 Task: Search one way flight ticket for 1 adult, 1 child, 1 infant in seat in premium economy from Hagerstown: Hagerstown Regional Airport (richard A. Henson Field) to Jackson: Jackson Hole Airport on 5-2-2023. Choice of flights is Emirates. Number of bags: 1 checked bag. Price is upto 50000. Outbound departure time preference is 14:45.
Action: Mouse moved to (312, 281)
Screenshot: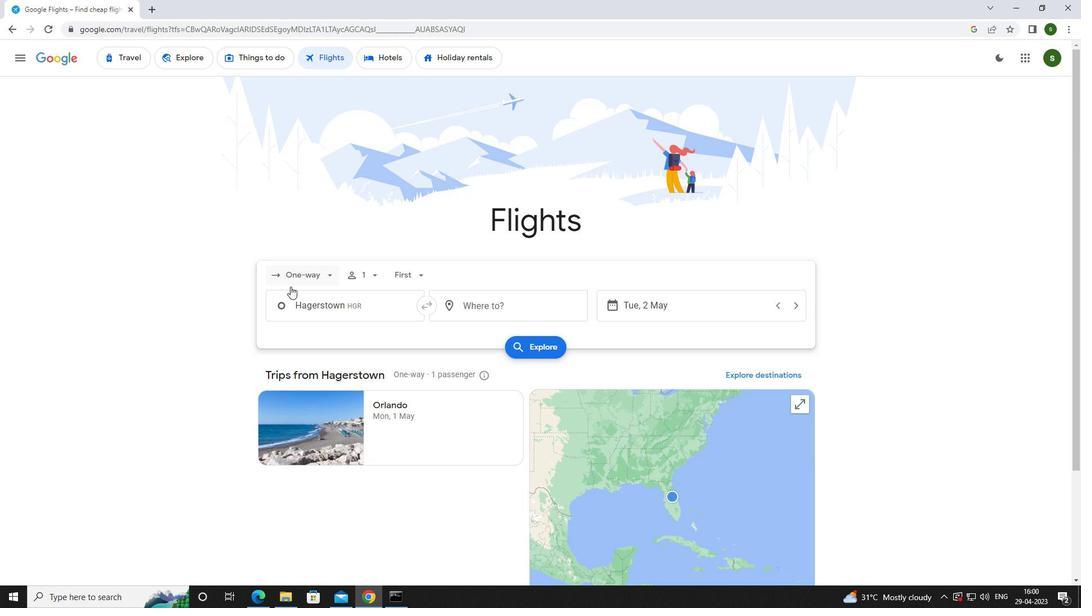 
Action: Mouse pressed left at (312, 281)
Screenshot: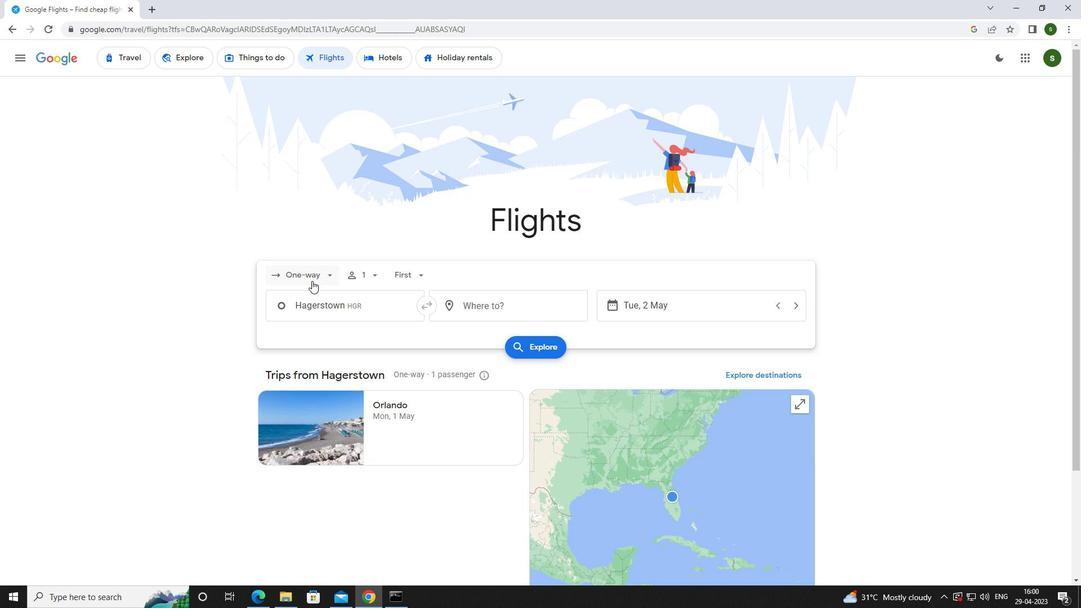 
Action: Mouse moved to (312, 324)
Screenshot: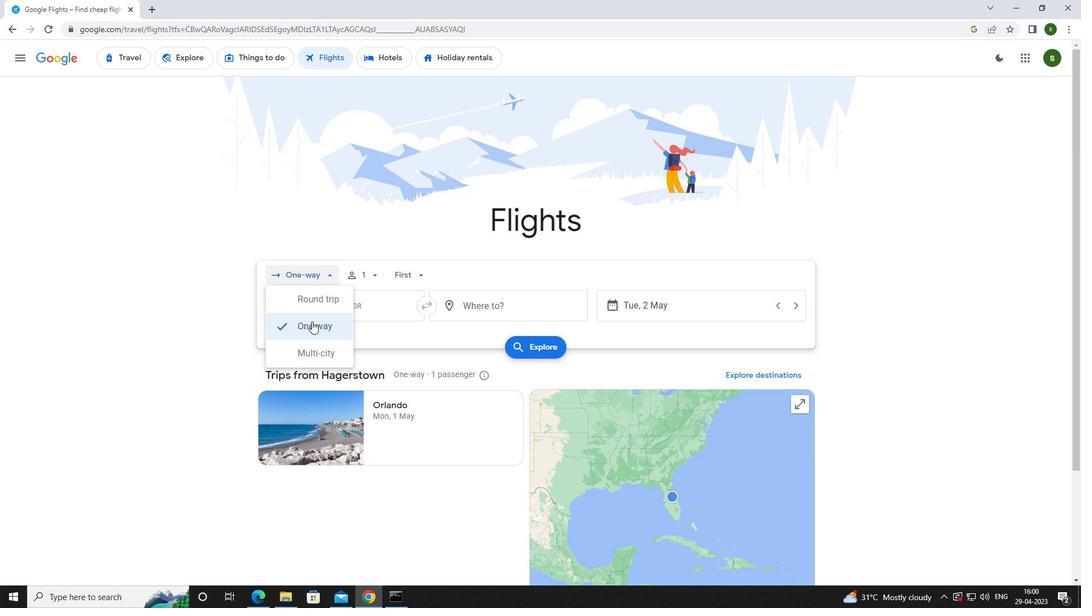 
Action: Mouse pressed left at (312, 324)
Screenshot: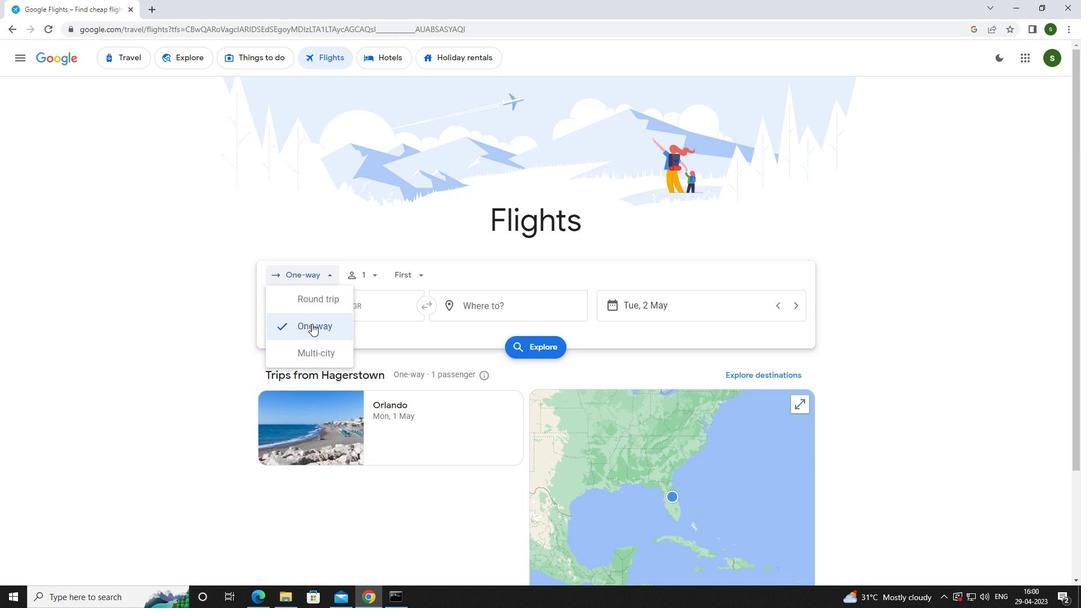 
Action: Mouse moved to (374, 271)
Screenshot: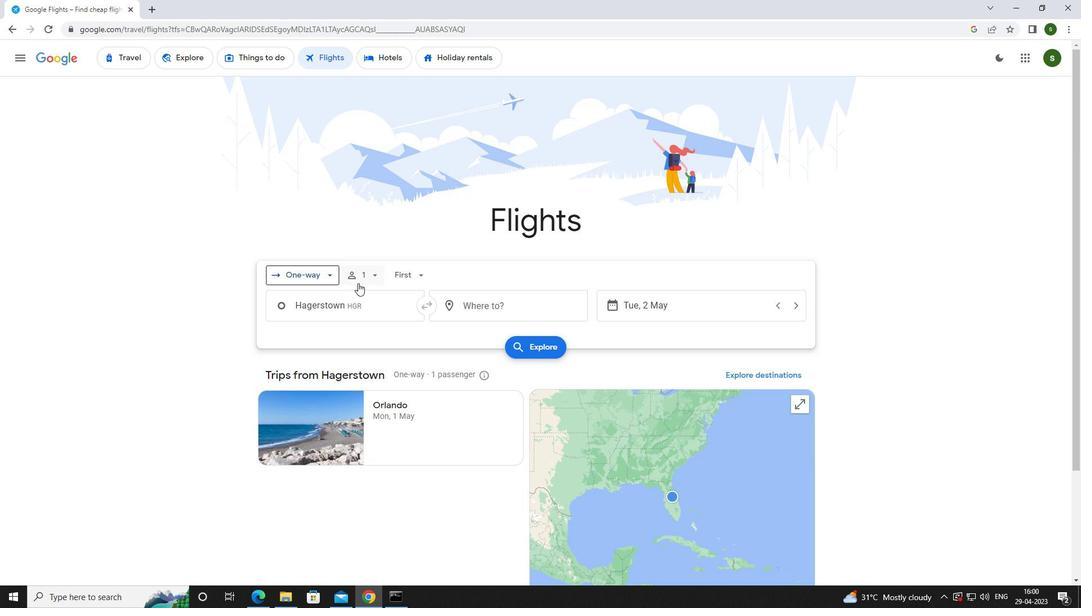 
Action: Mouse pressed left at (374, 271)
Screenshot: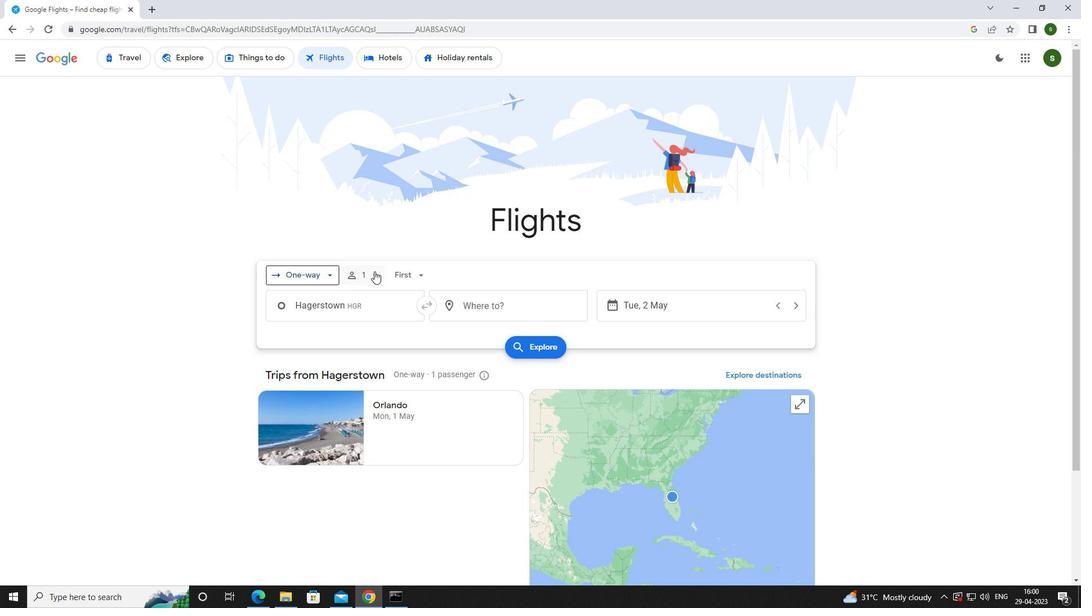 
Action: Mouse moved to (465, 331)
Screenshot: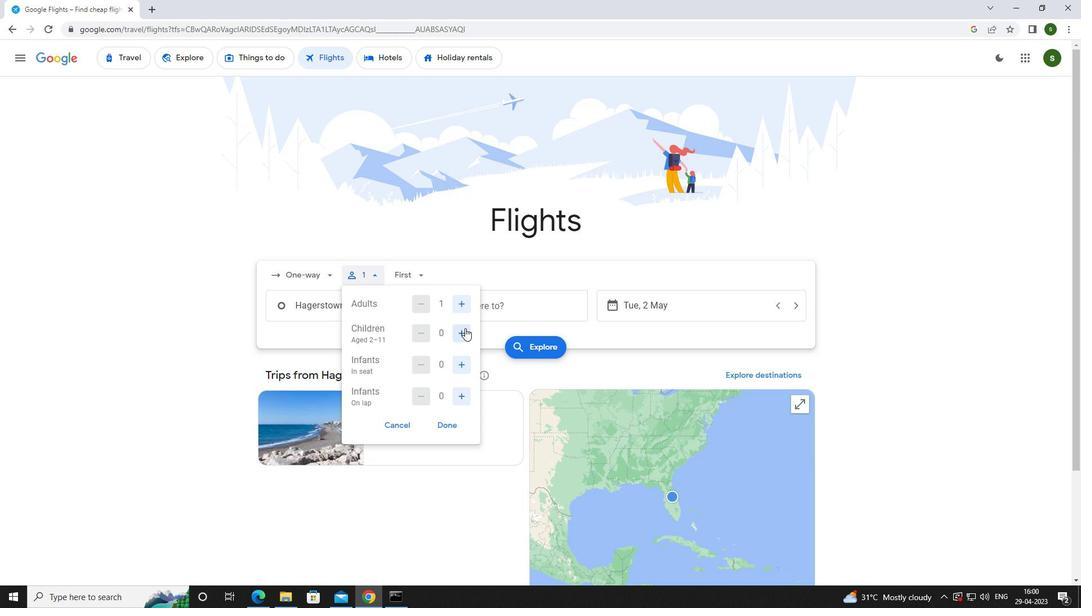 
Action: Mouse pressed left at (465, 331)
Screenshot: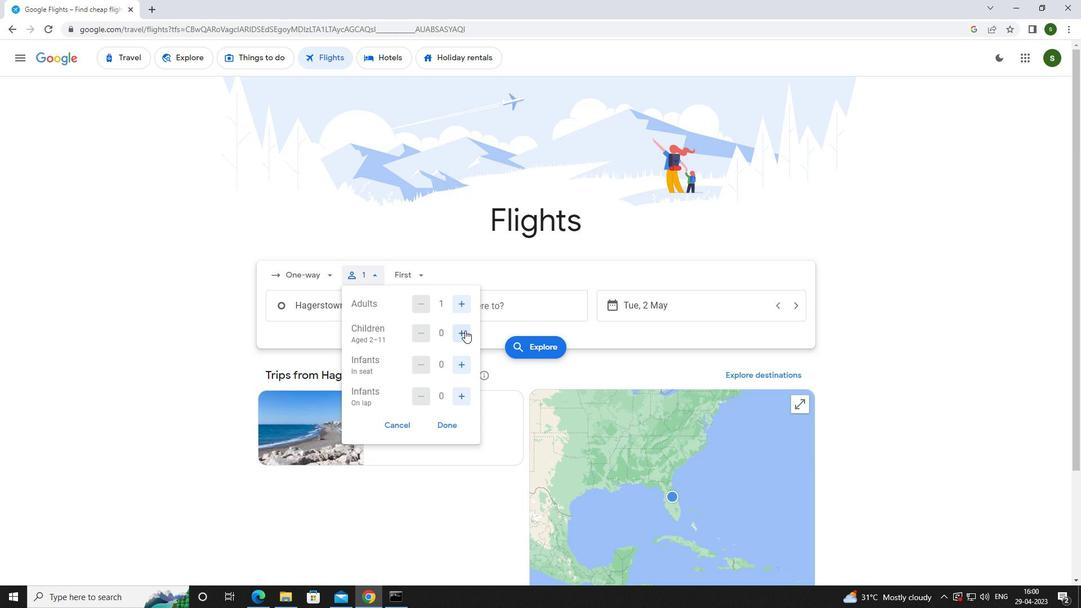 
Action: Mouse moved to (459, 360)
Screenshot: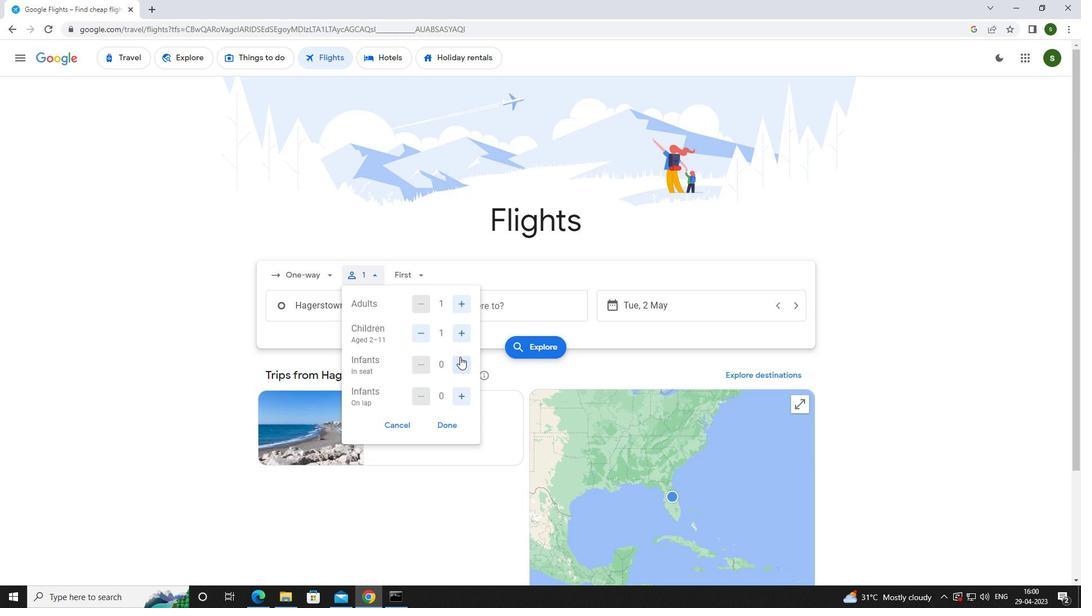
Action: Mouse pressed left at (459, 360)
Screenshot: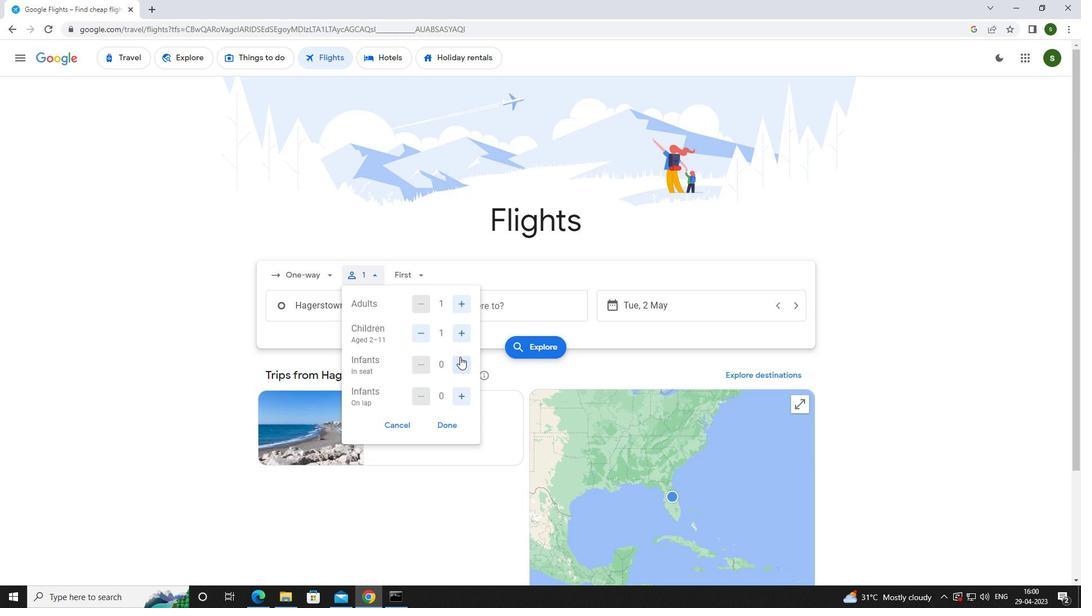 
Action: Mouse moved to (423, 272)
Screenshot: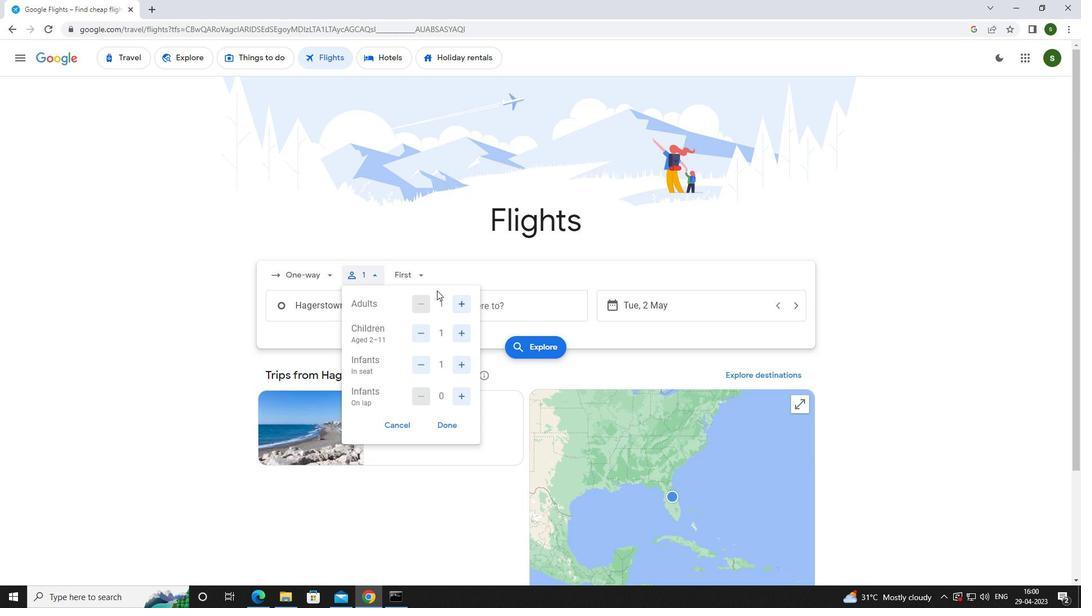 
Action: Mouse pressed left at (423, 272)
Screenshot: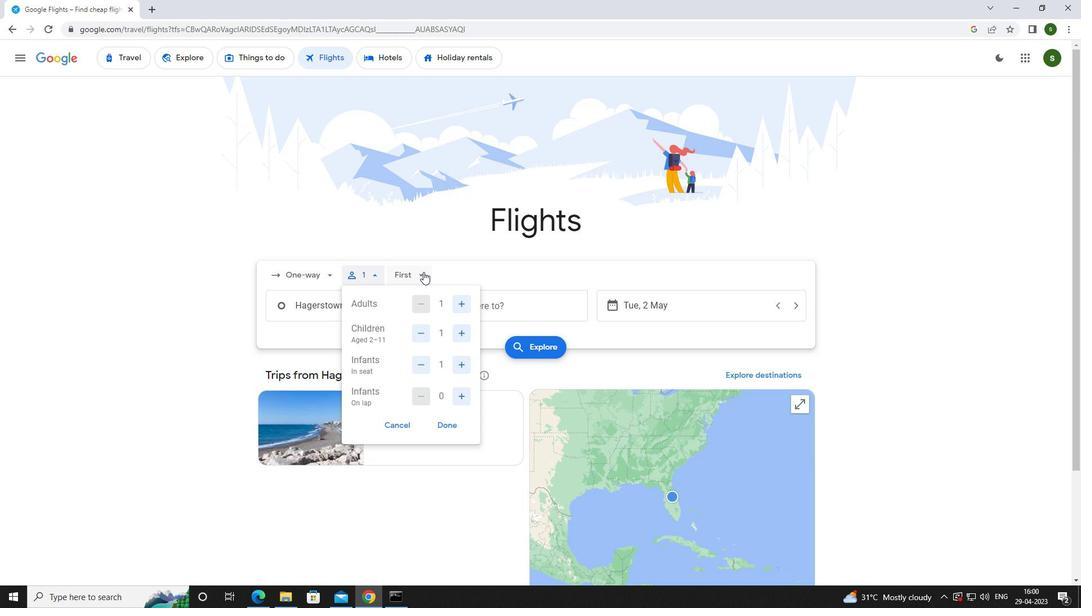 
Action: Mouse moved to (429, 323)
Screenshot: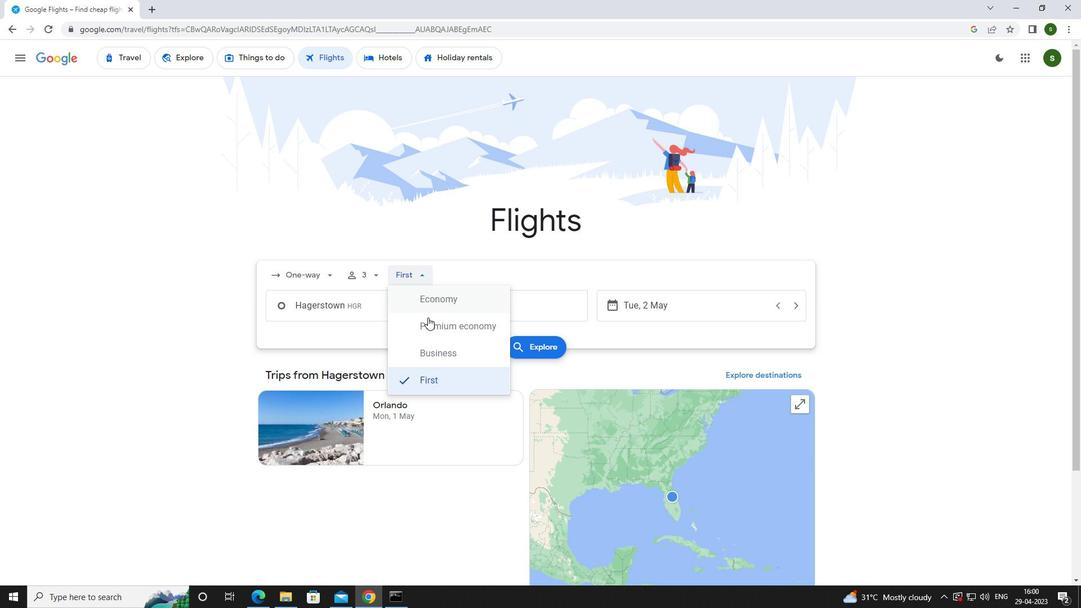 
Action: Mouse pressed left at (429, 323)
Screenshot: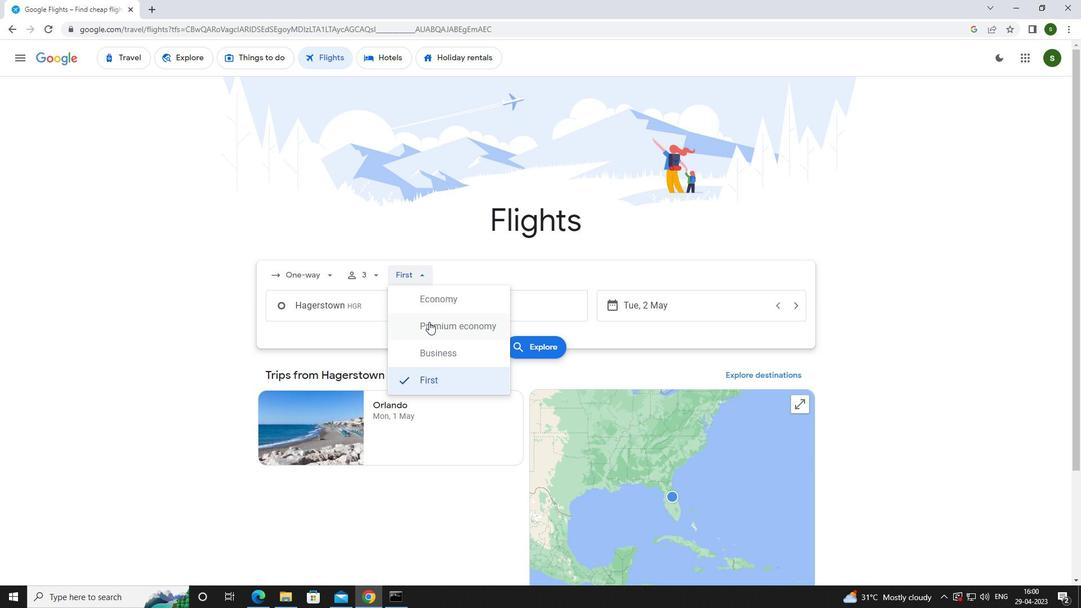 
Action: Mouse moved to (394, 310)
Screenshot: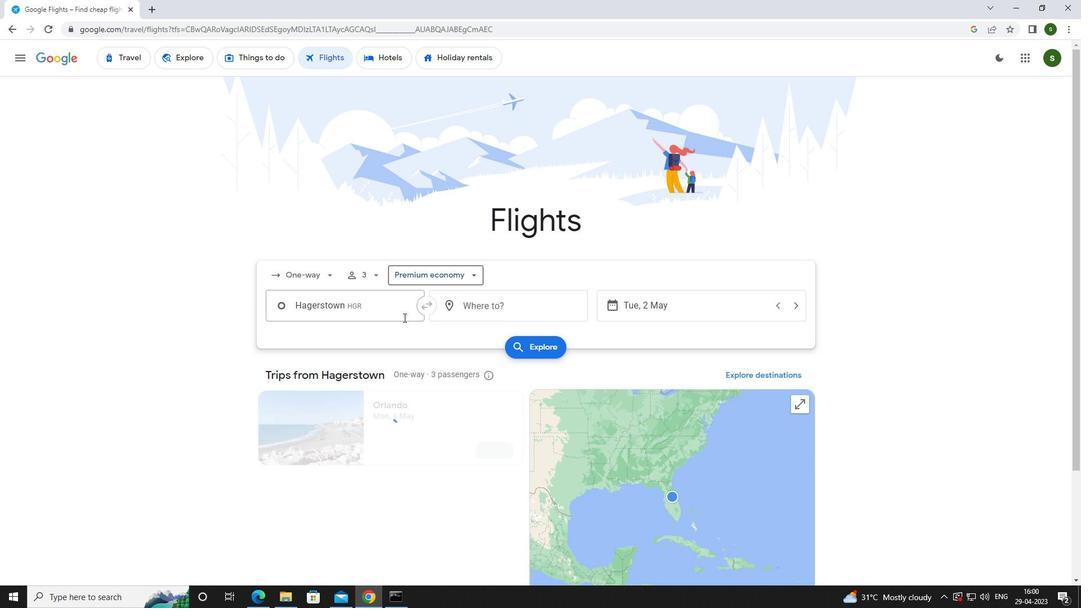 
Action: Mouse pressed left at (394, 310)
Screenshot: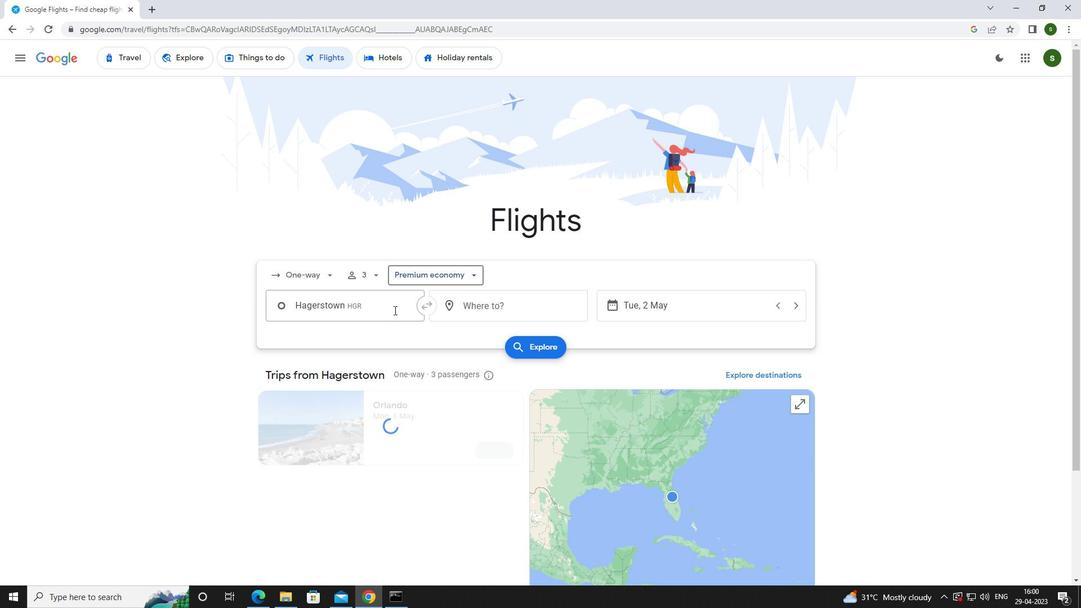 
Action: Mouse moved to (393, 309)
Screenshot: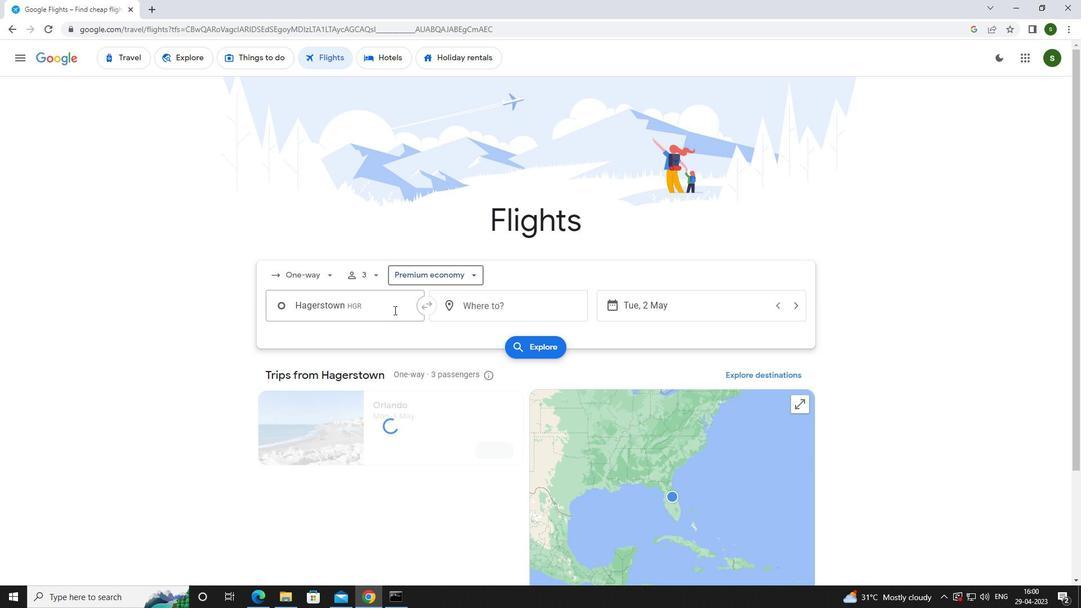
Action: Key pressed h<Key.caps_lock>agersto
Screenshot: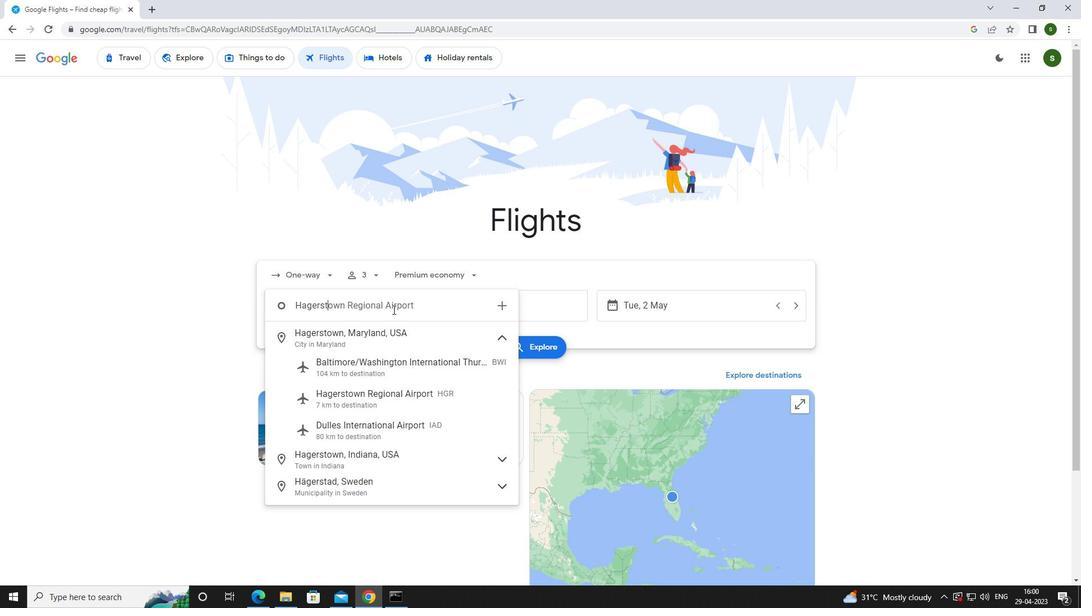 
Action: Mouse moved to (406, 392)
Screenshot: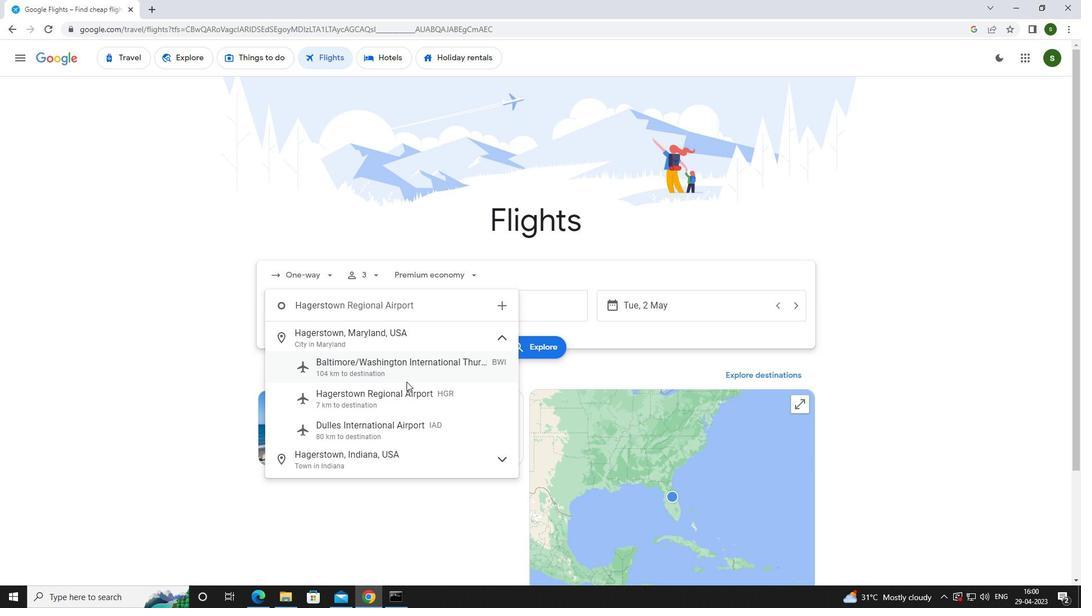 
Action: Mouse pressed left at (406, 392)
Screenshot: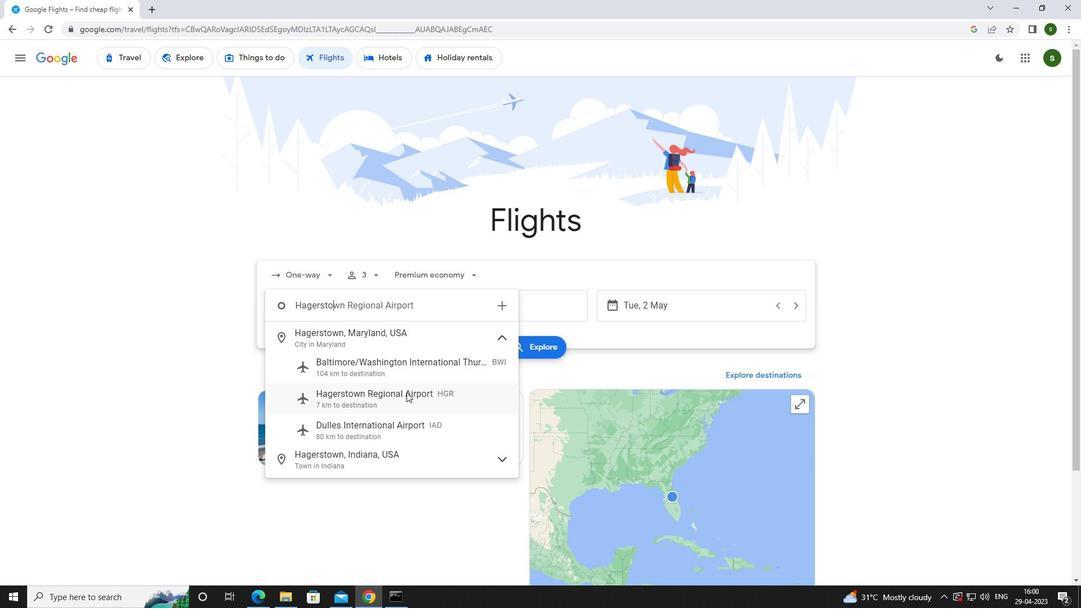 
Action: Mouse moved to (484, 302)
Screenshot: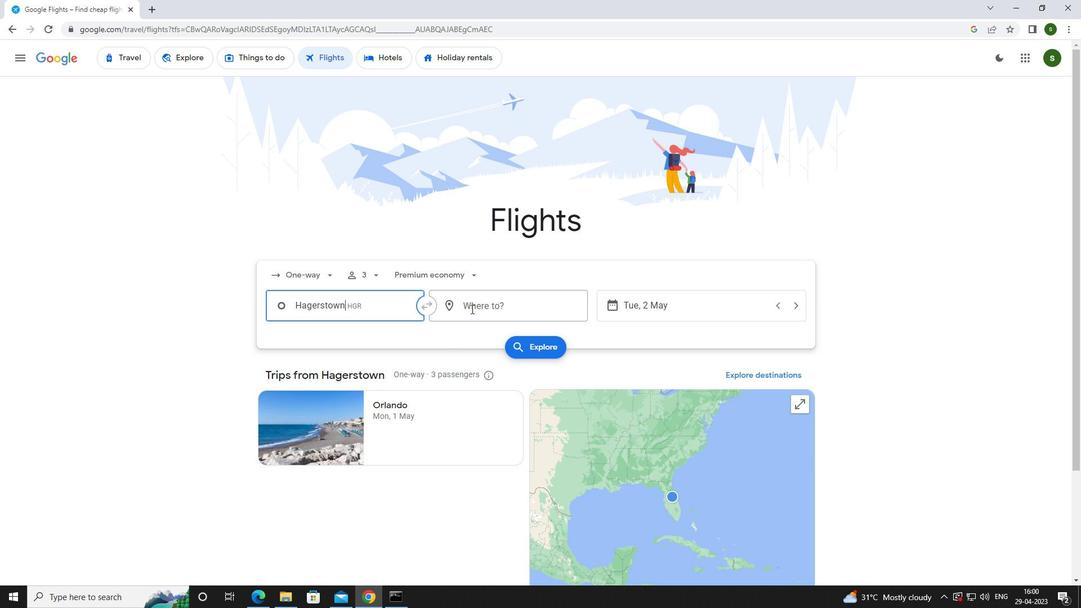 
Action: Mouse pressed left at (484, 302)
Screenshot: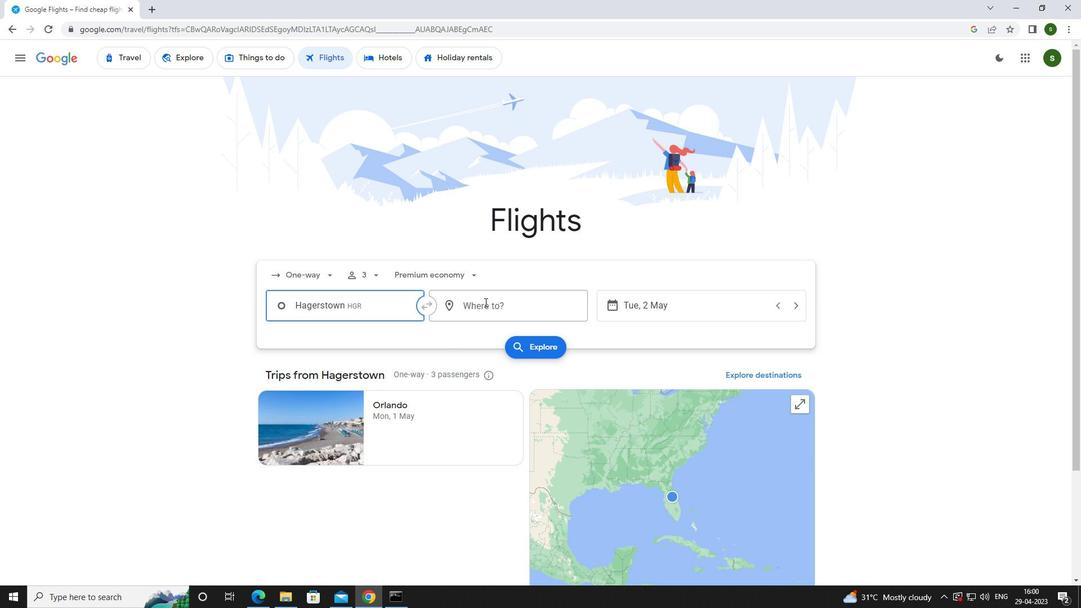 
Action: Mouse moved to (453, 314)
Screenshot: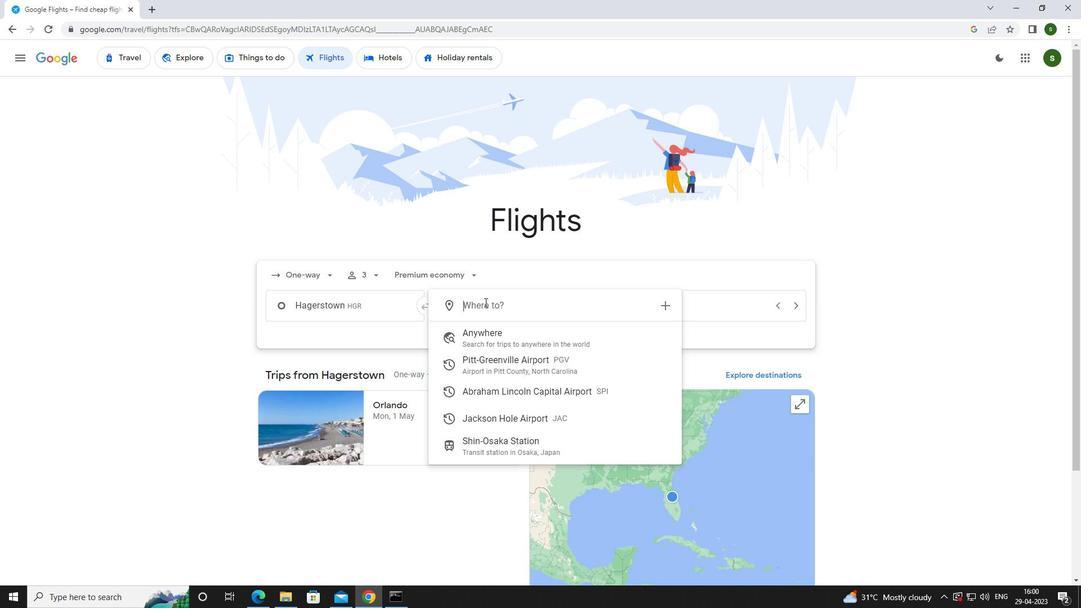 
Action: Key pressed j<Key.caps_lock><Key.caps_lock>ackson<Key.space><Key.caps_lock>h
Screenshot: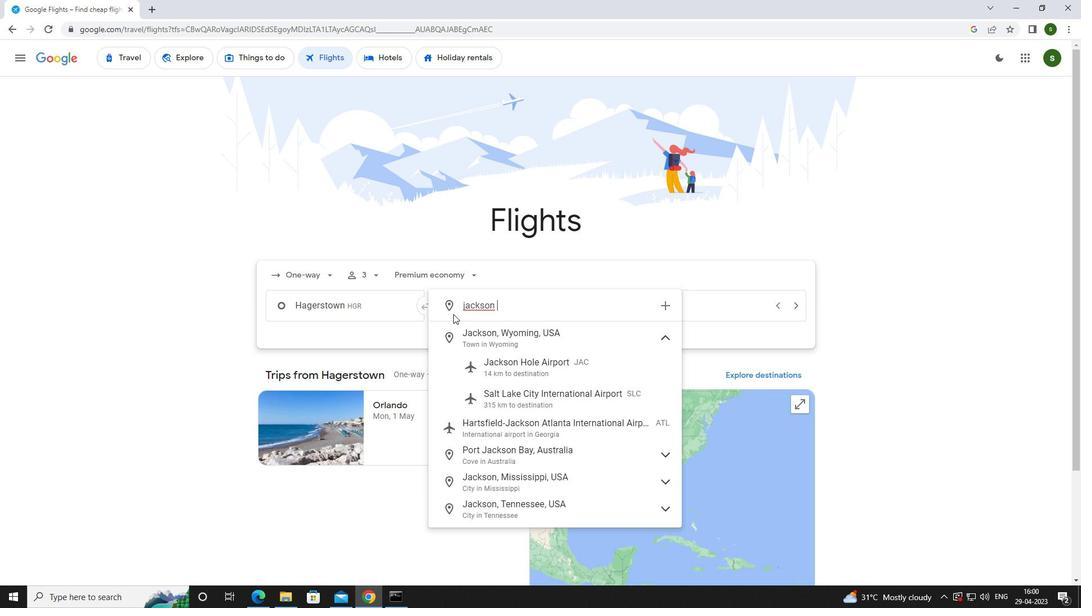 
Action: Mouse moved to (492, 366)
Screenshot: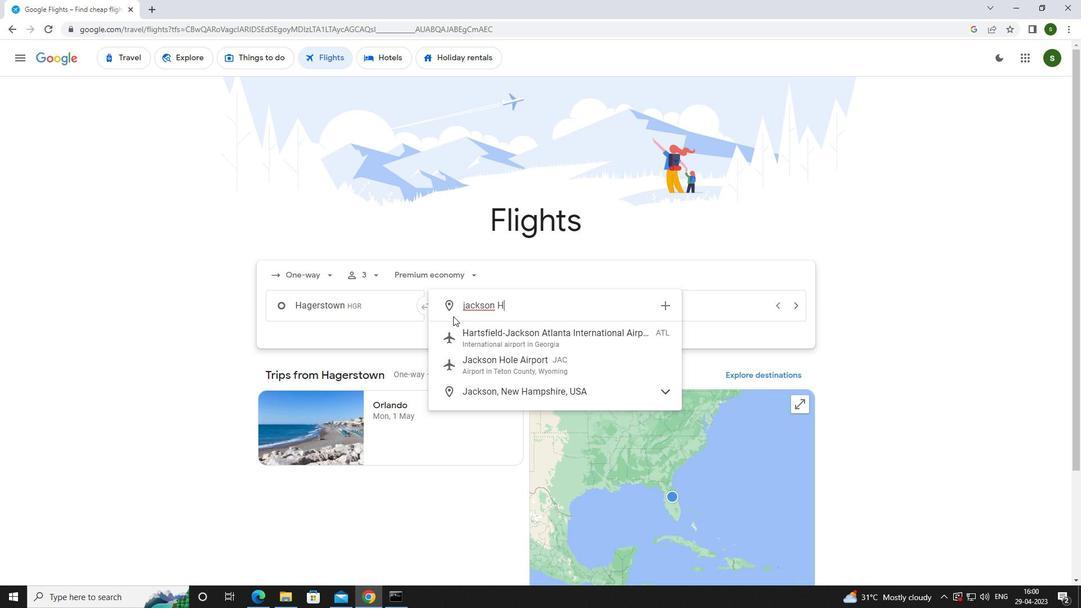 
Action: Mouse pressed left at (492, 366)
Screenshot: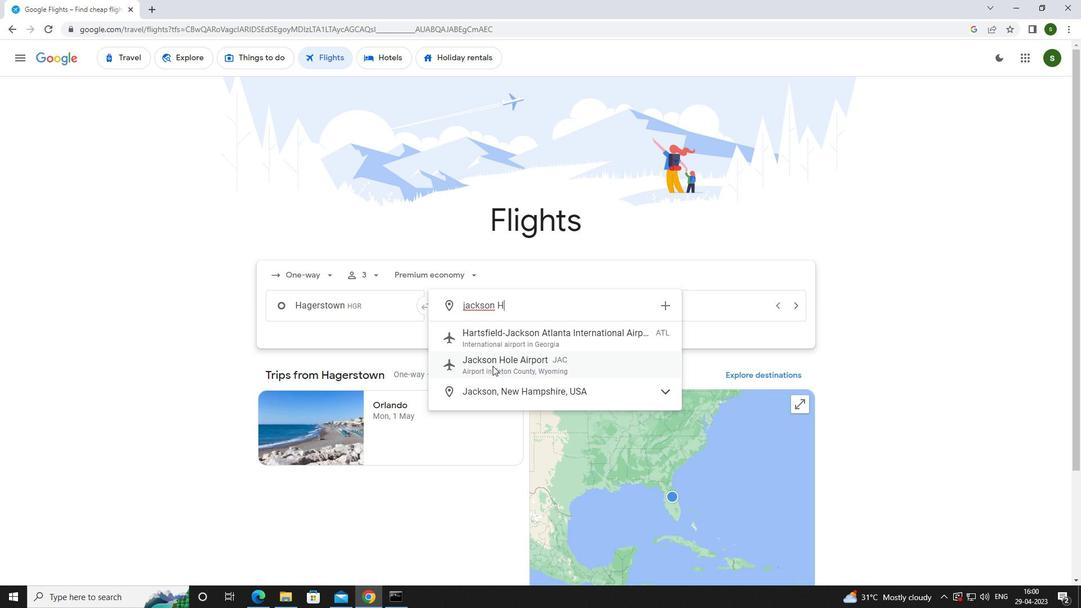 
Action: Mouse moved to (680, 306)
Screenshot: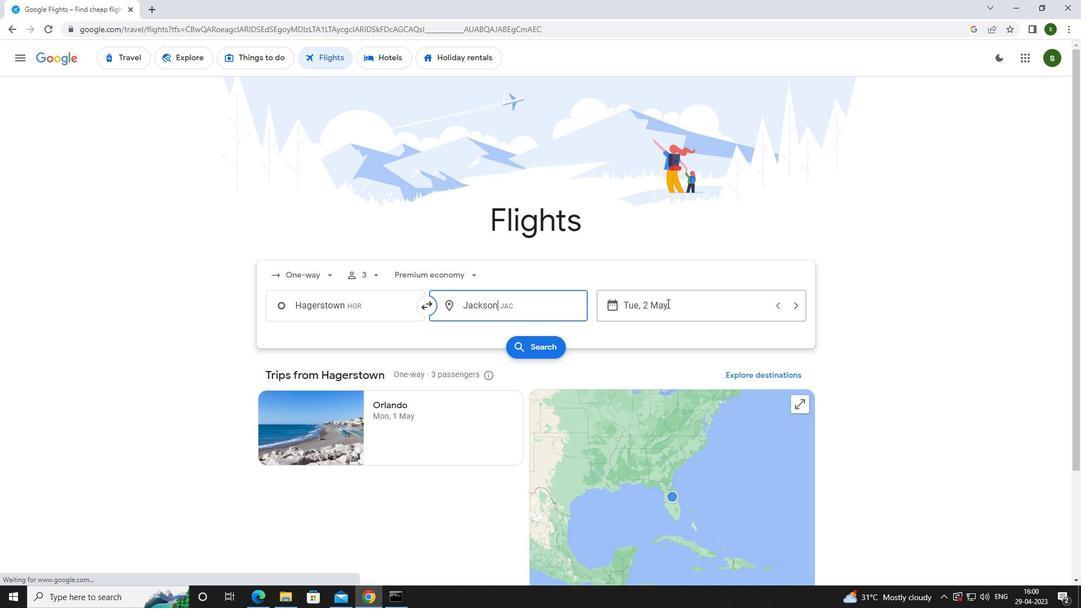 
Action: Mouse pressed left at (680, 306)
Screenshot: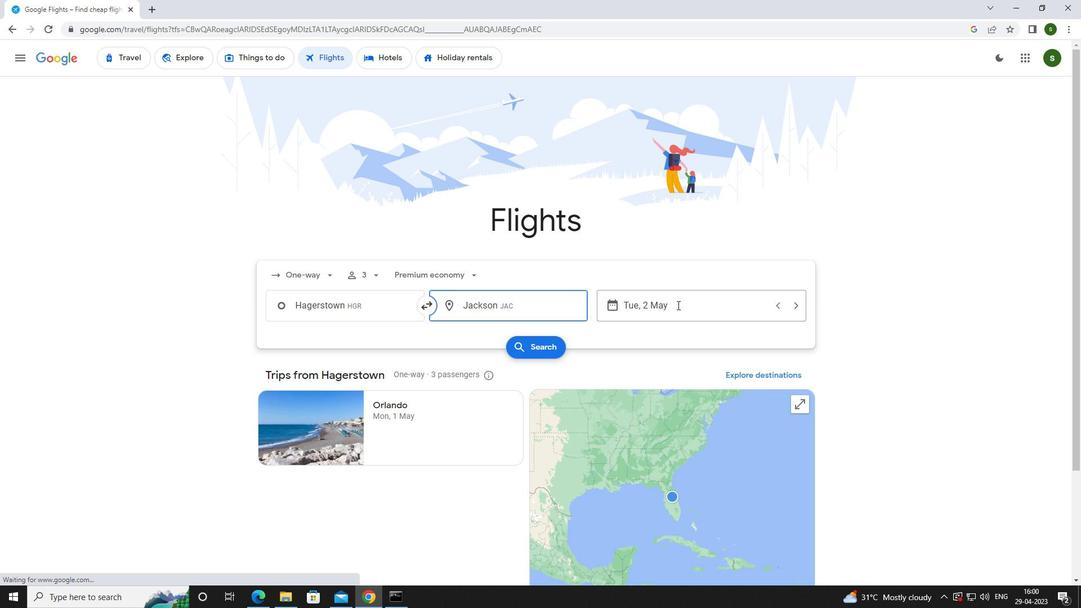
Action: Mouse moved to (679, 376)
Screenshot: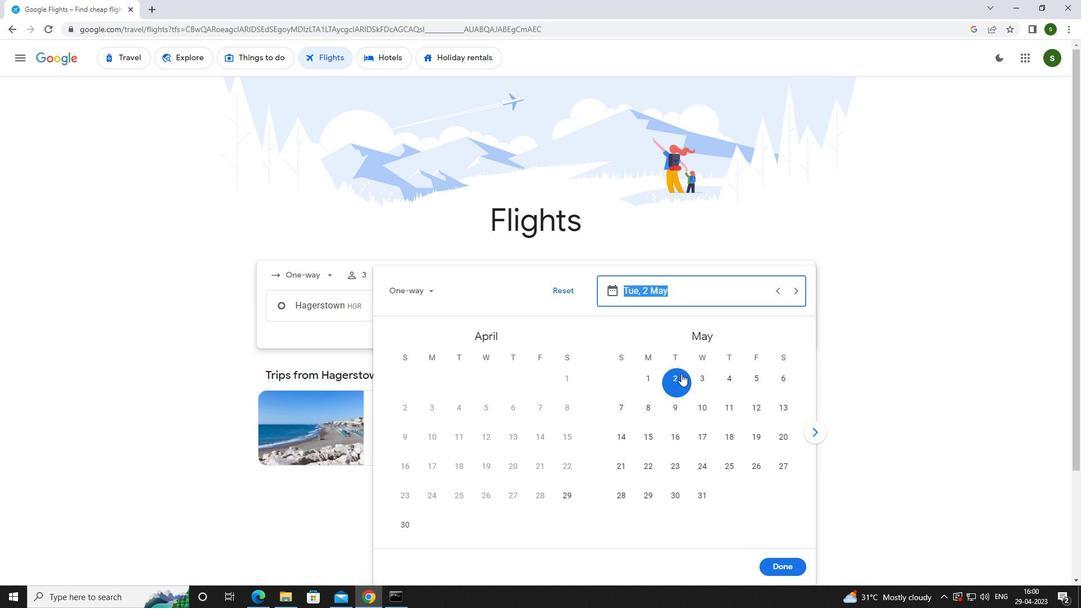 
Action: Mouse pressed left at (679, 376)
Screenshot: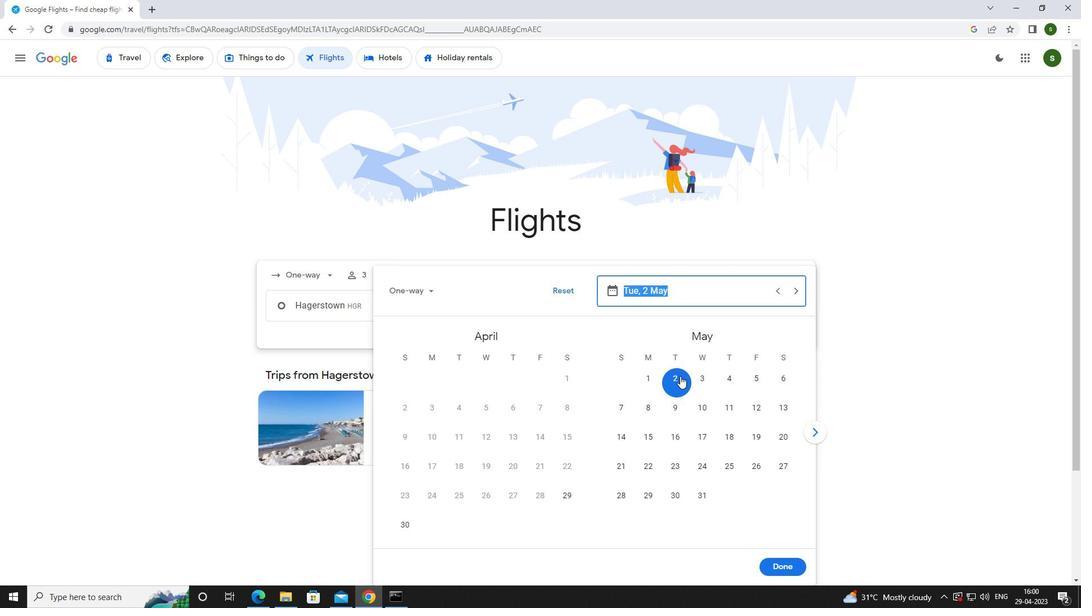 
Action: Mouse moved to (779, 562)
Screenshot: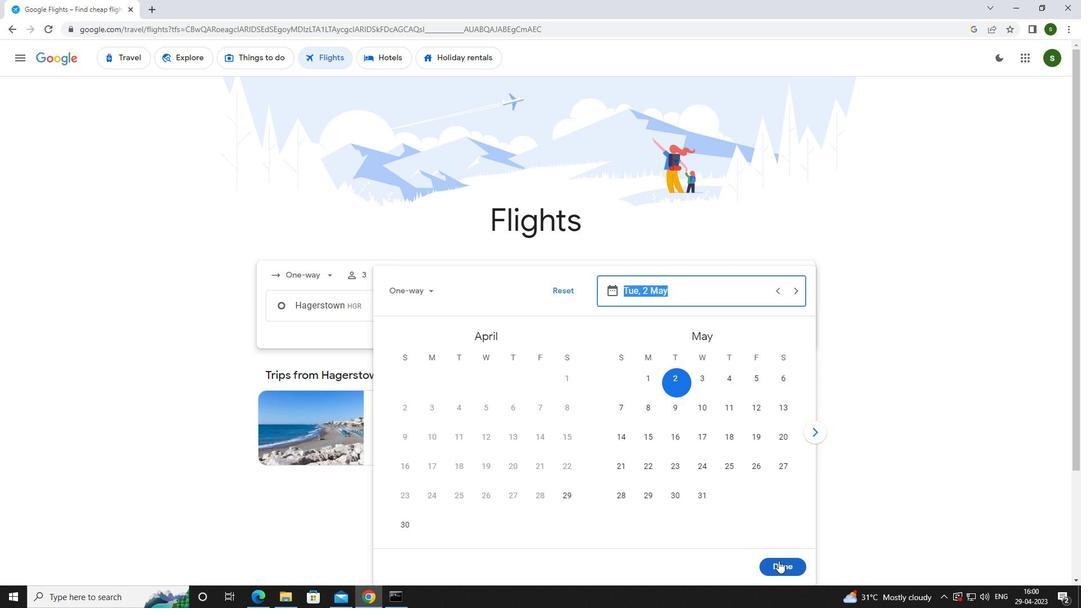
Action: Mouse pressed left at (779, 562)
Screenshot: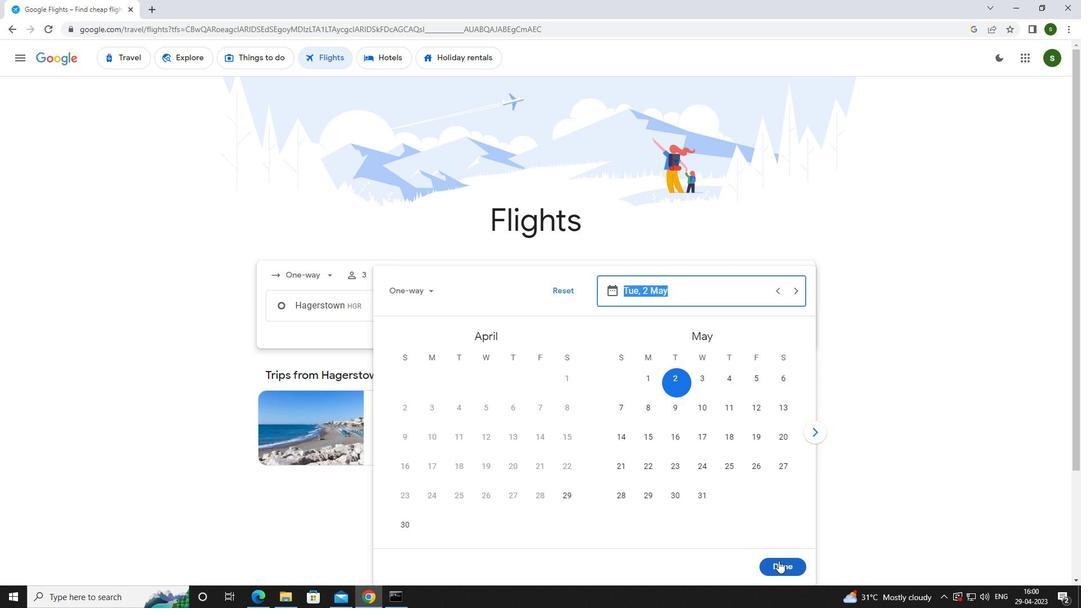 
Action: Mouse moved to (523, 349)
Screenshot: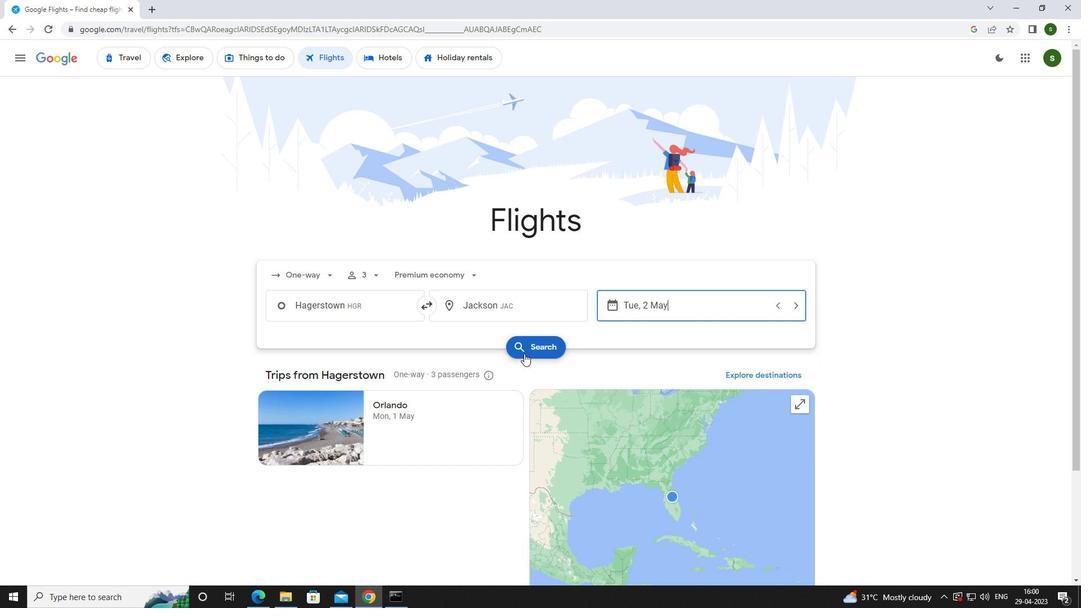 
Action: Mouse pressed left at (523, 349)
Screenshot: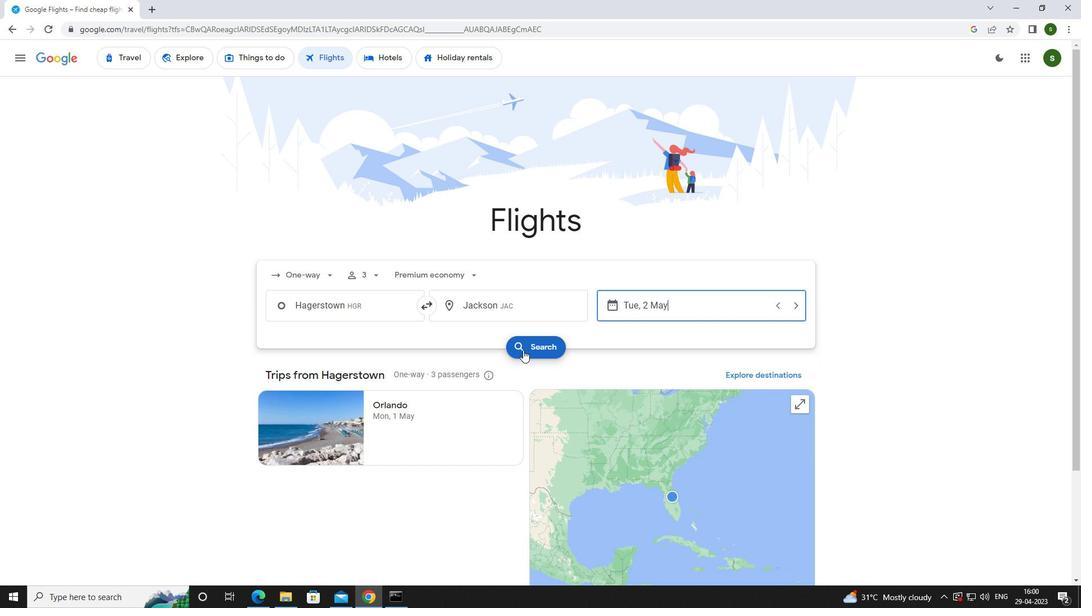 
Action: Mouse moved to (269, 155)
Screenshot: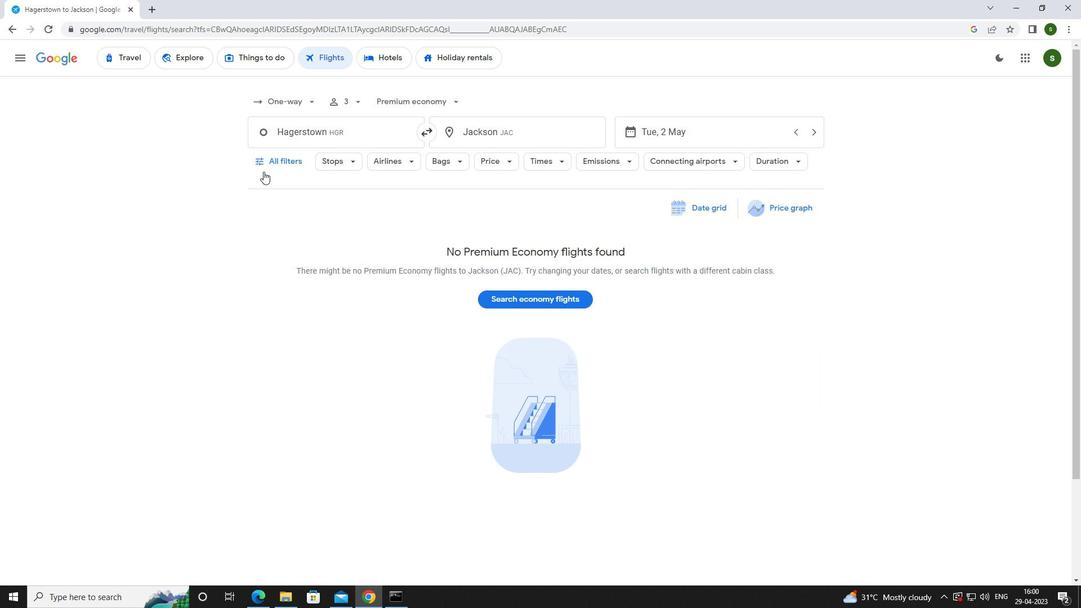 
Action: Mouse pressed left at (269, 155)
Screenshot: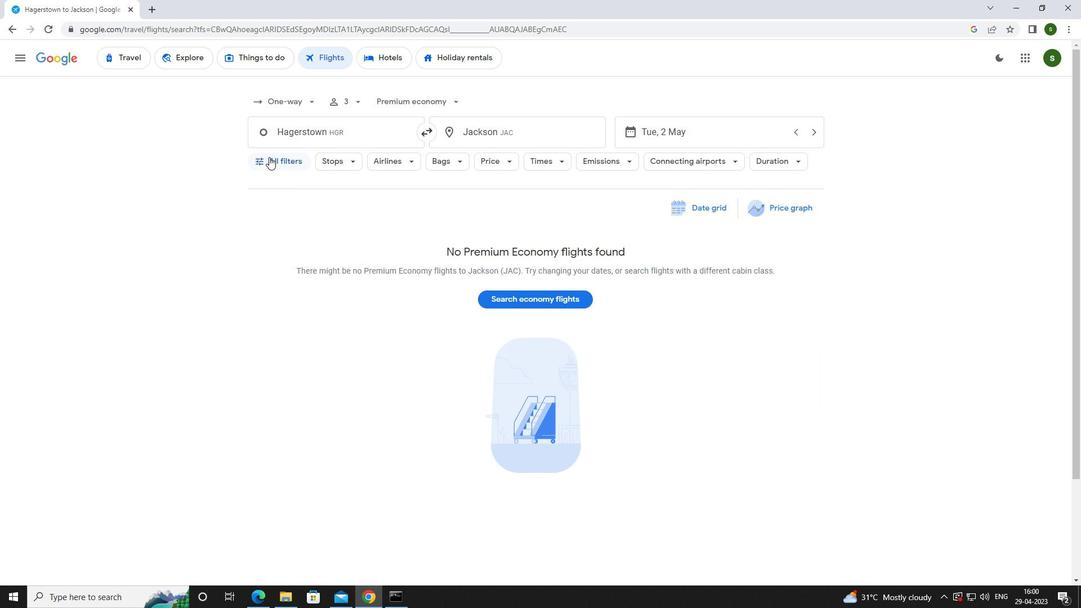 
Action: Mouse moved to (420, 404)
Screenshot: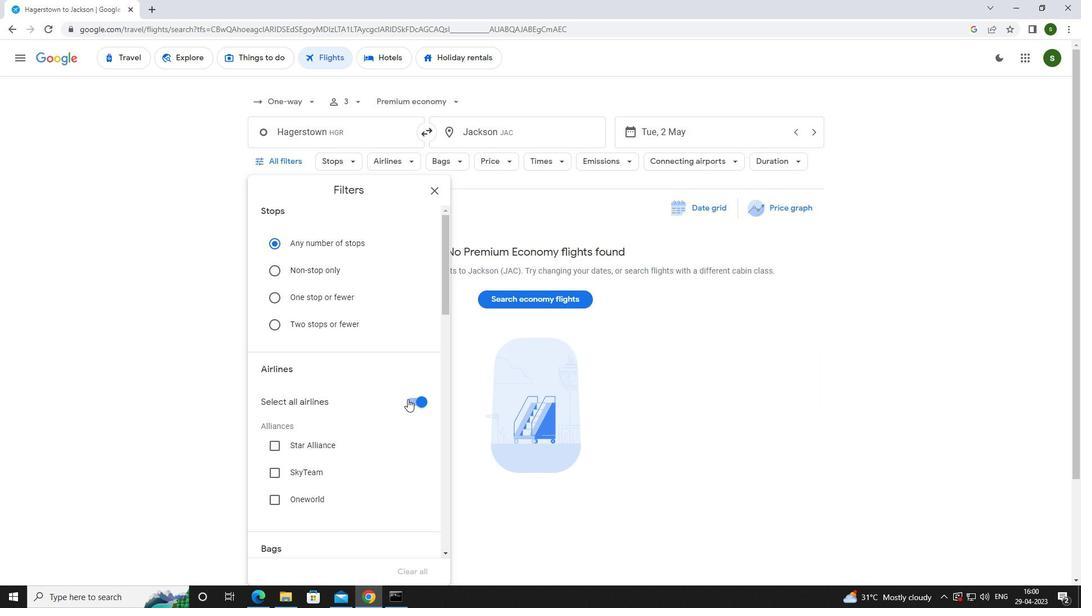 
Action: Mouse pressed left at (420, 404)
Screenshot: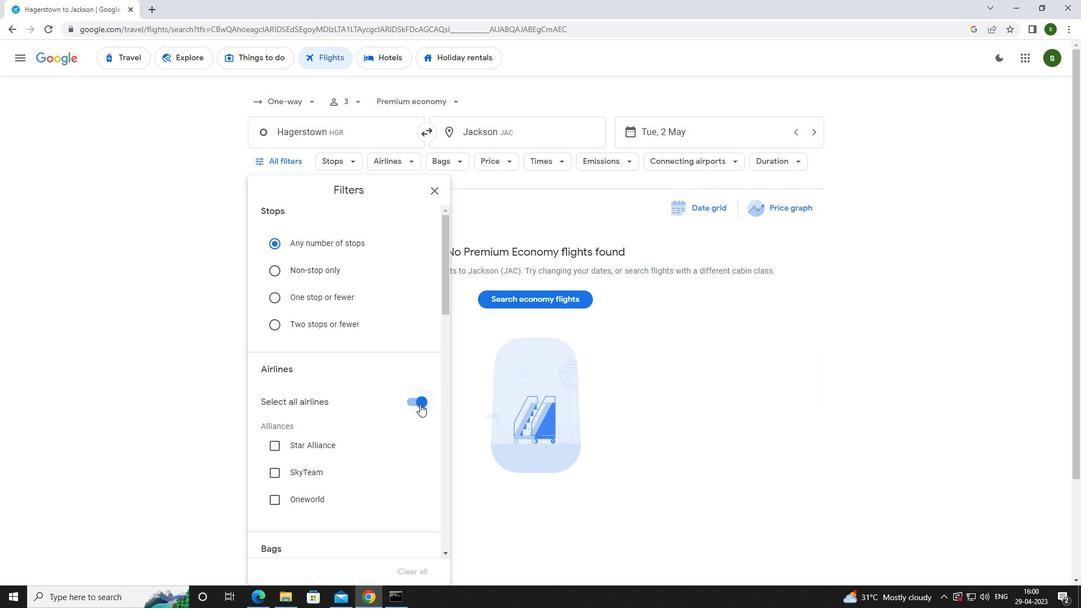 
Action: Mouse moved to (378, 367)
Screenshot: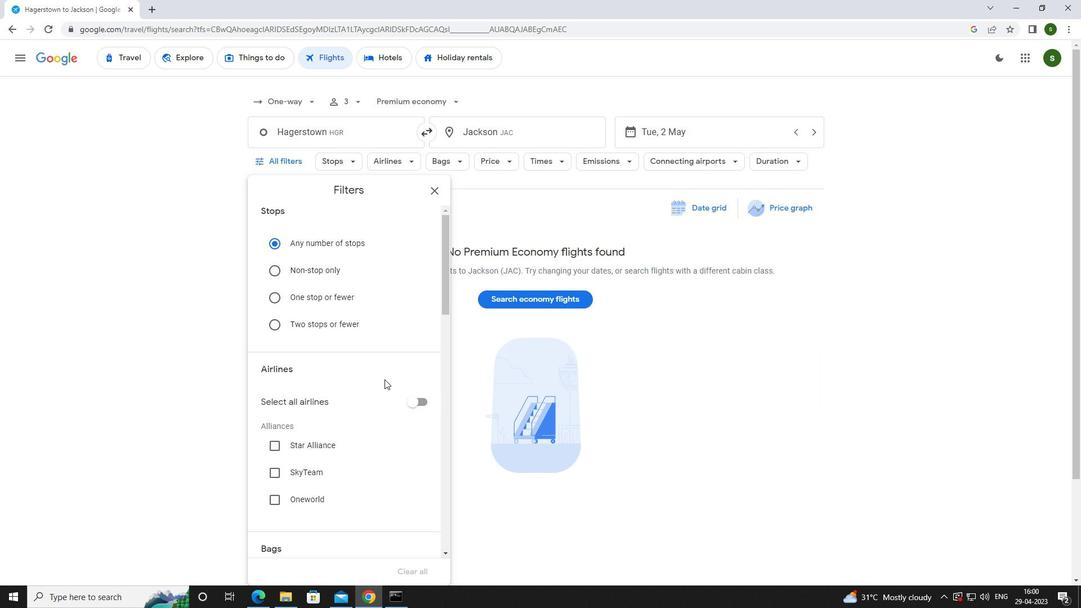 
Action: Mouse scrolled (378, 366) with delta (0, 0)
Screenshot: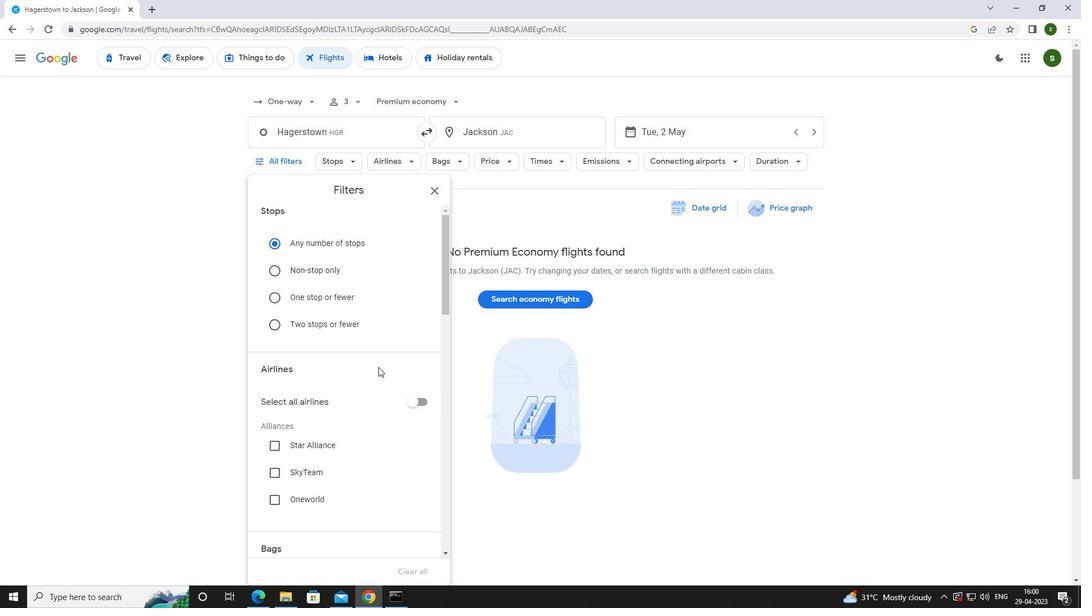 
Action: Mouse scrolled (378, 366) with delta (0, 0)
Screenshot: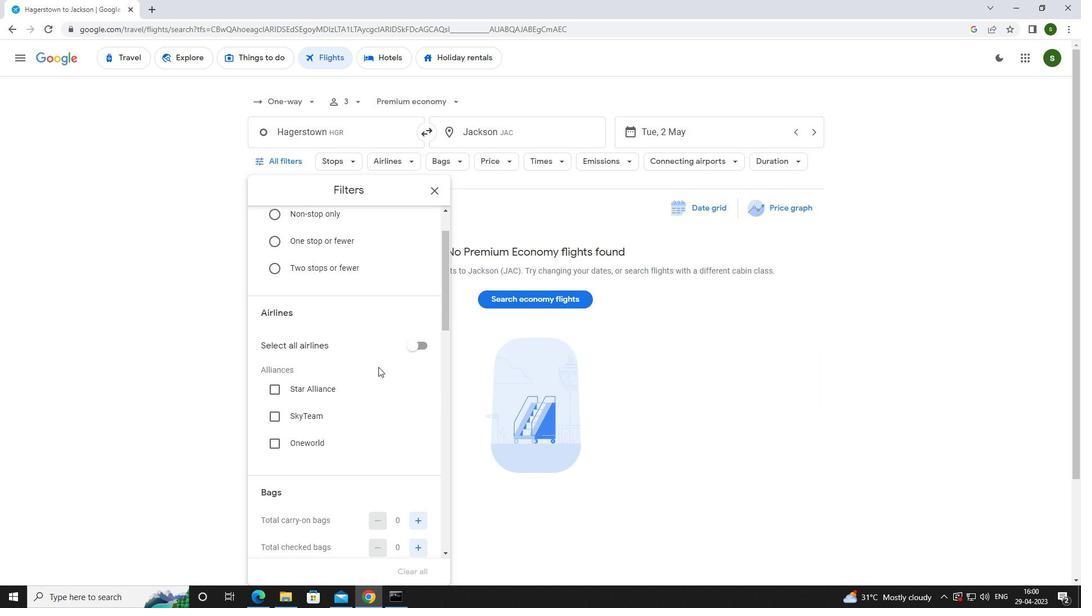 
Action: Mouse scrolled (378, 366) with delta (0, 0)
Screenshot: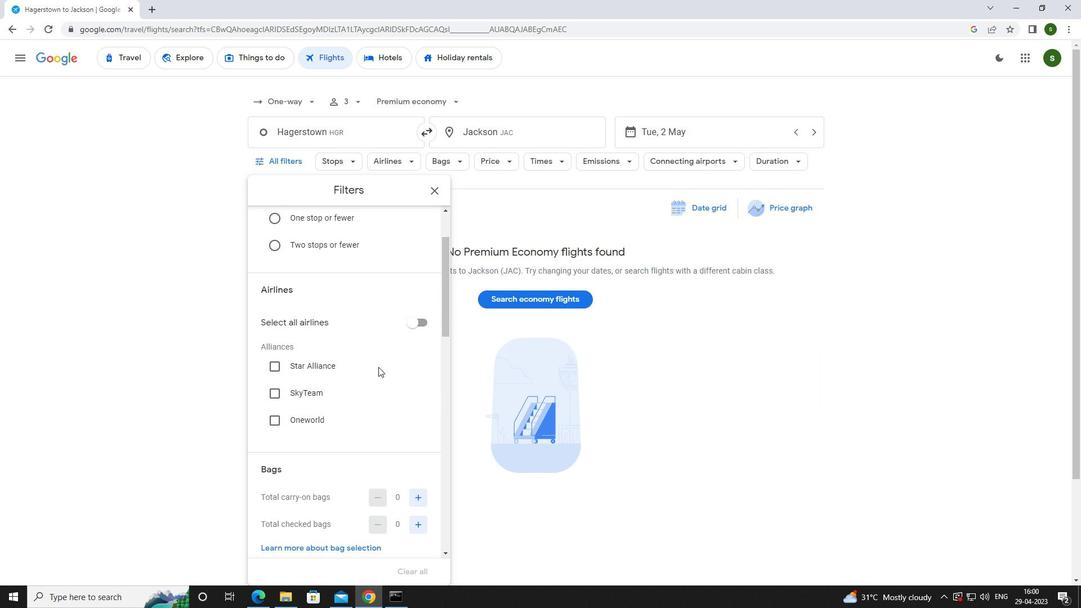 
Action: Mouse scrolled (378, 366) with delta (0, 0)
Screenshot: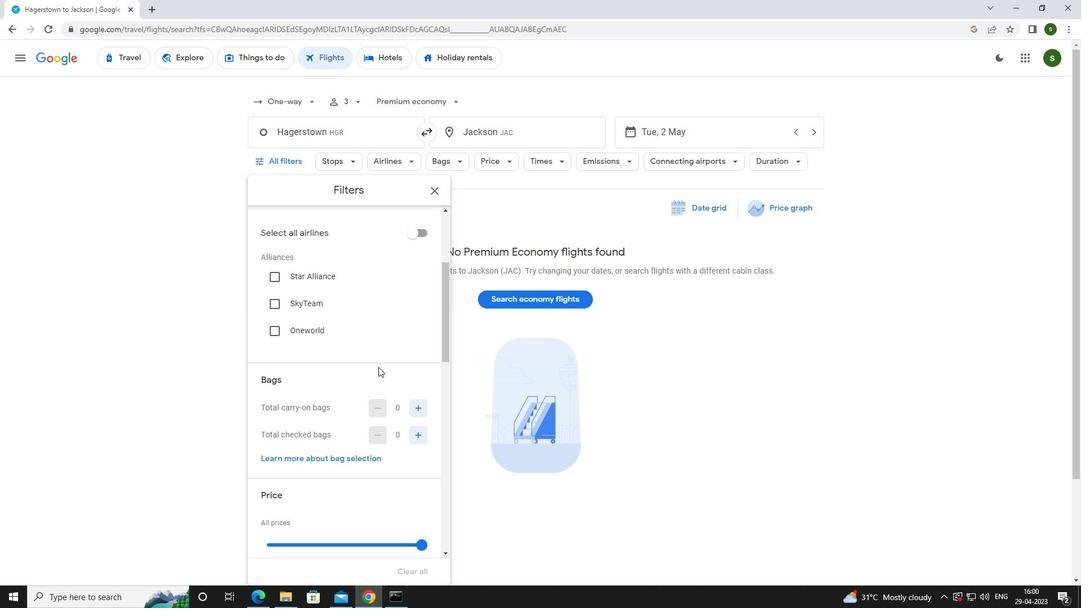 
Action: Mouse moved to (413, 375)
Screenshot: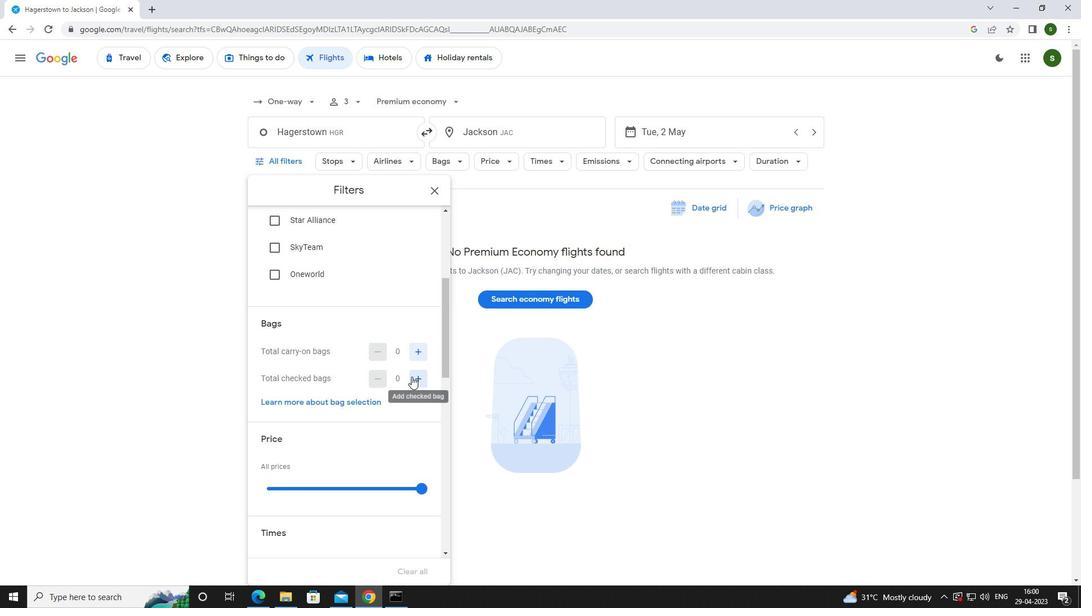 
Action: Mouse pressed left at (413, 375)
Screenshot: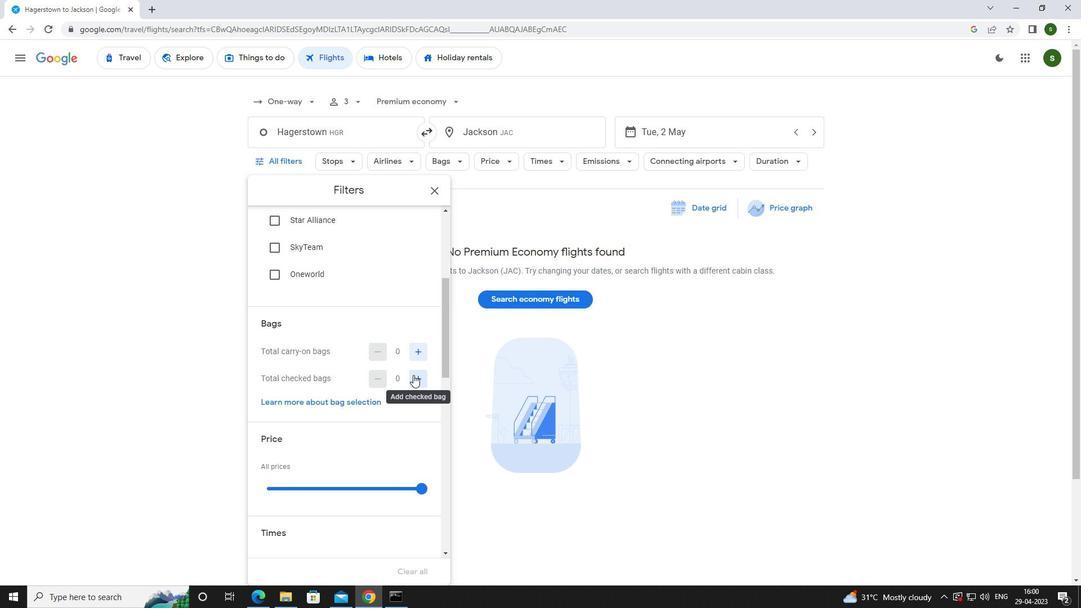 
Action: Mouse moved to (412, 375)
Screenshot: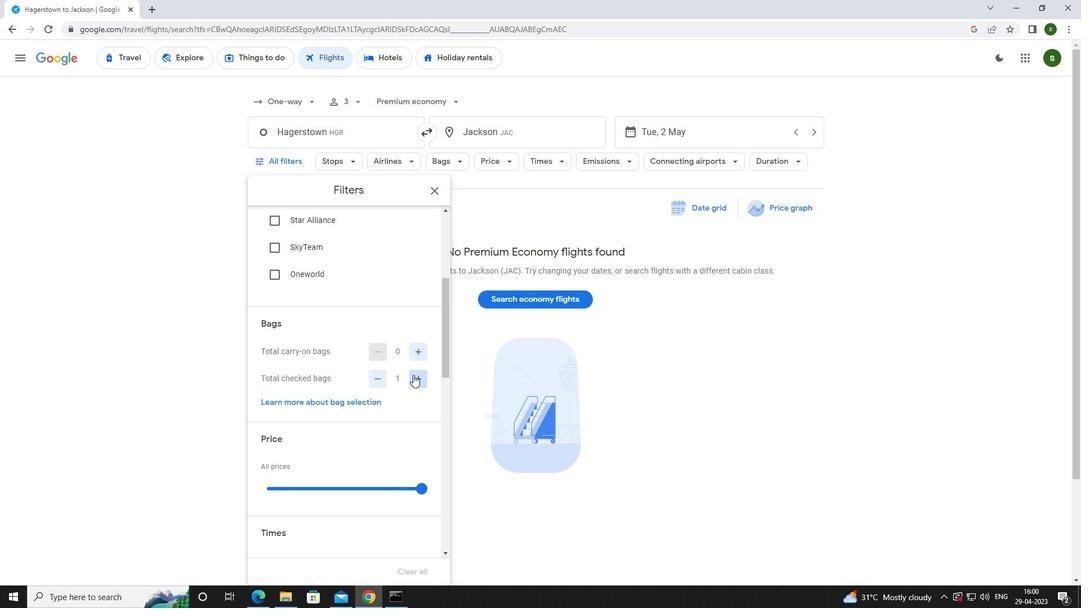 
Action: Mouse scrolled (412, 374) with delta (0, 0)
Screenshot: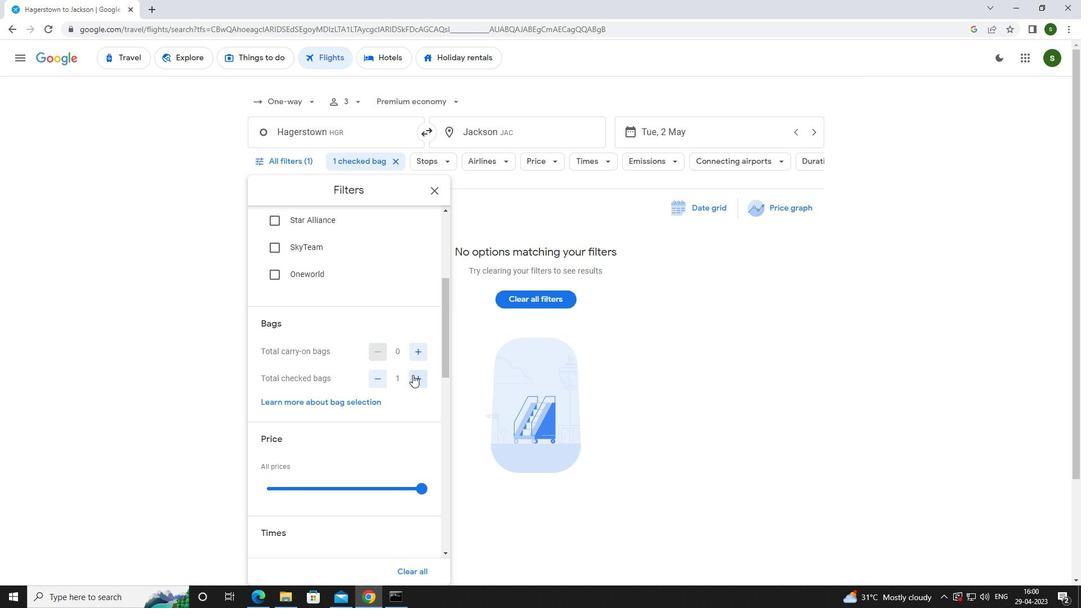 
Action: Mouse scrolled (412, 374) with delta (0, 0)
Screenshot: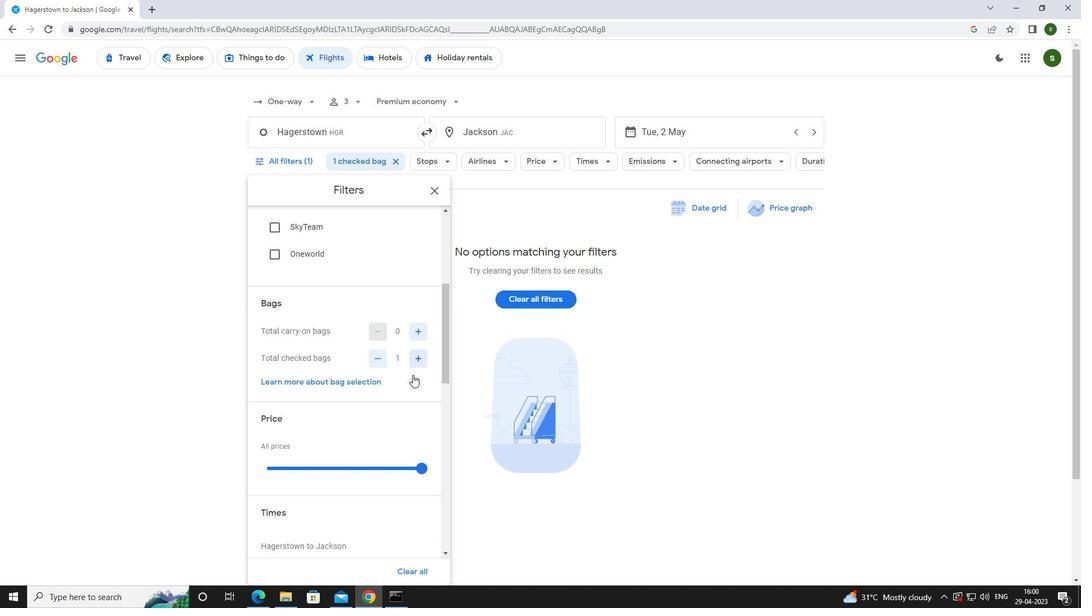 
Action: Mouse moved to (416, 373)
Screenshot: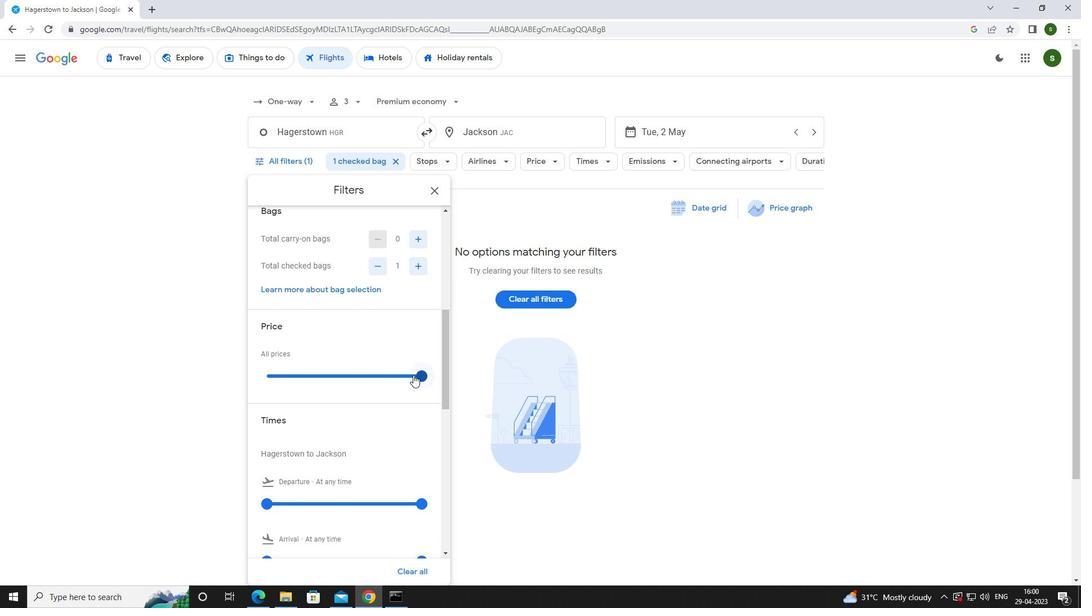 
Action: Mouse pressed left at (416, 373)
Screenshot: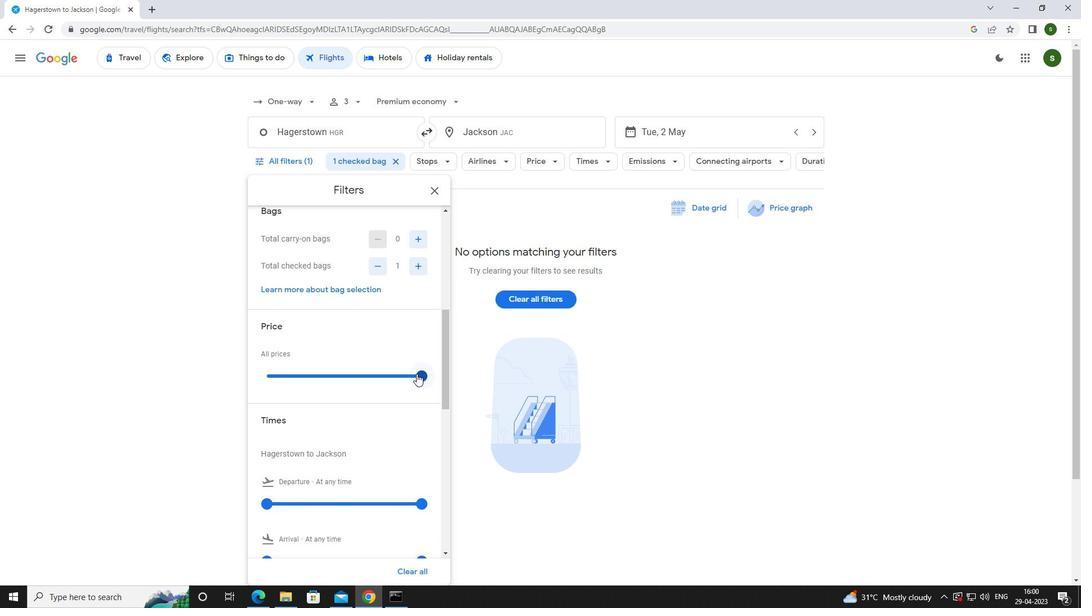 
Action: Mouse moved to (360, 394)
Screenshot: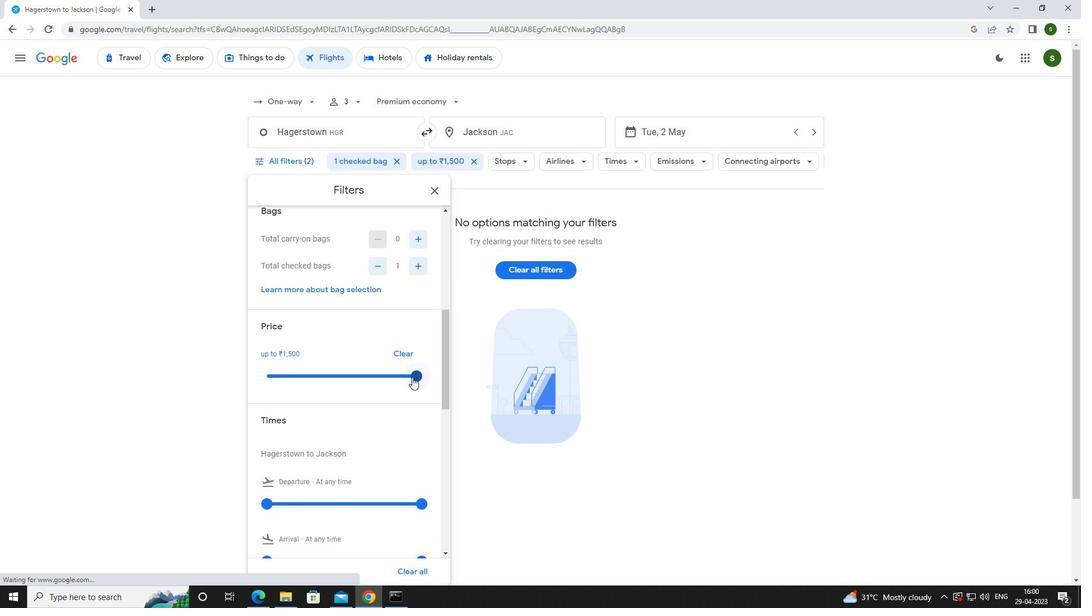 
Action: Mouse scrolled (360, 393) with delta (0, 0)
Screenshot: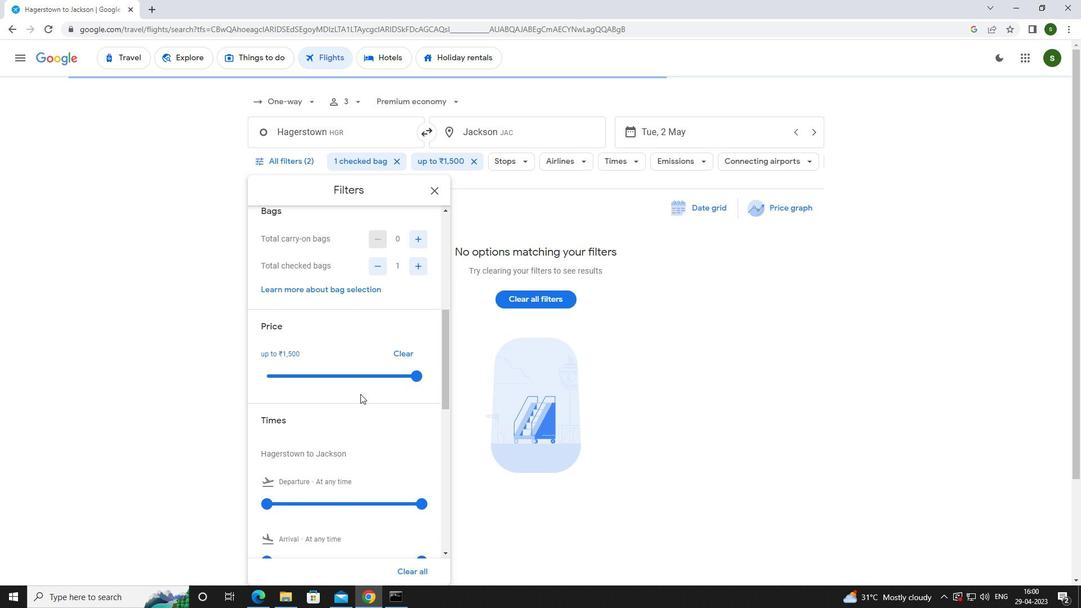 
Action: Mouse scrolled (360, 393) with delta (0, 0)
Screenshot: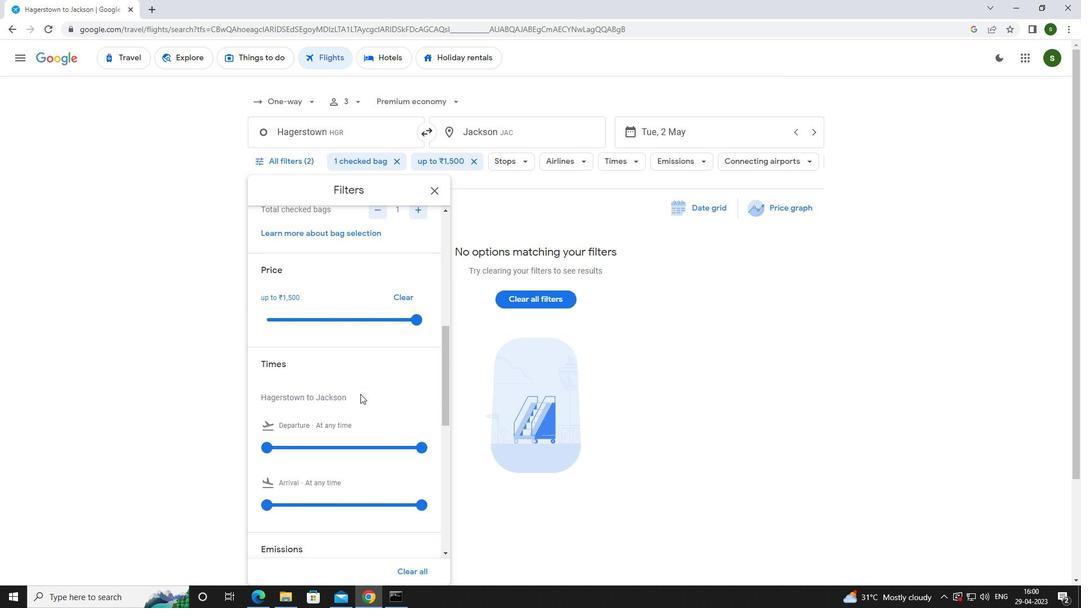 
Action: Mouse moved to (268, 392)
Screenshot: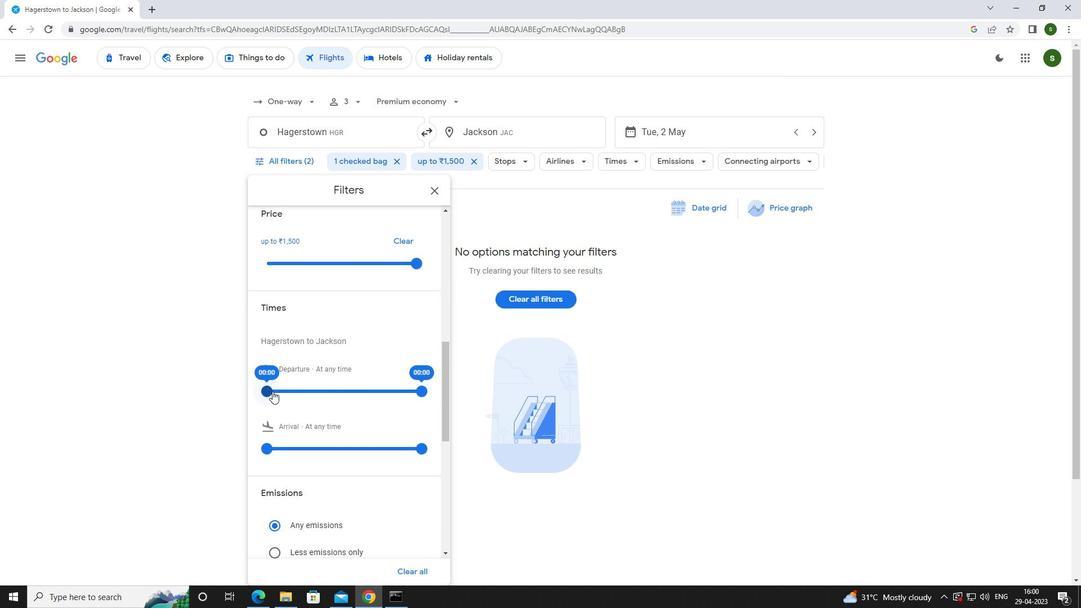 
Action: Mouse pressed left at (268, 392)
Screenshot: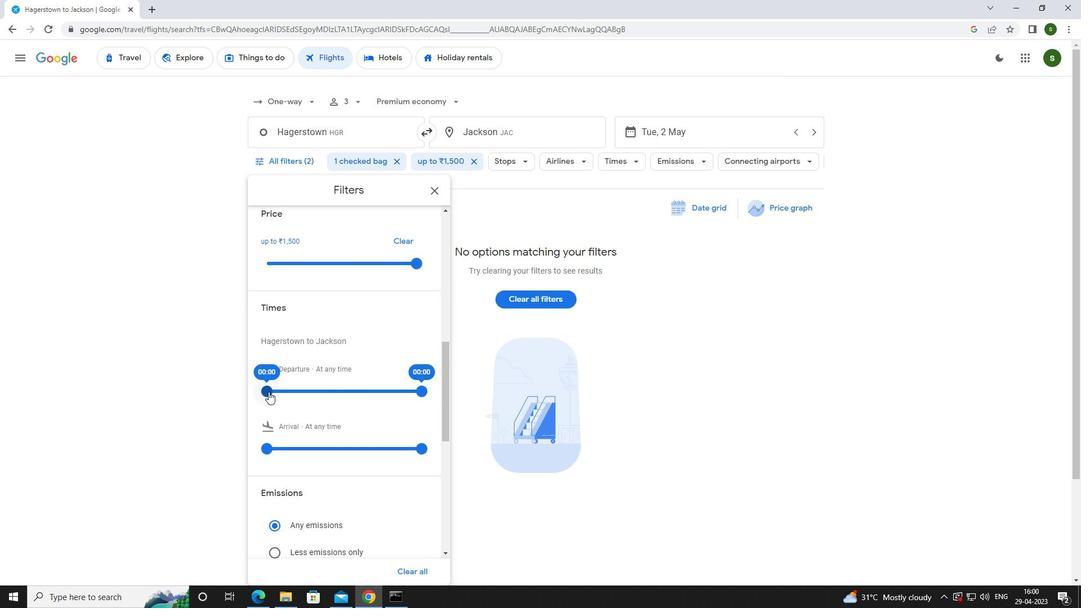 
Action: Mouse moved to (674, 358)
Screenshot: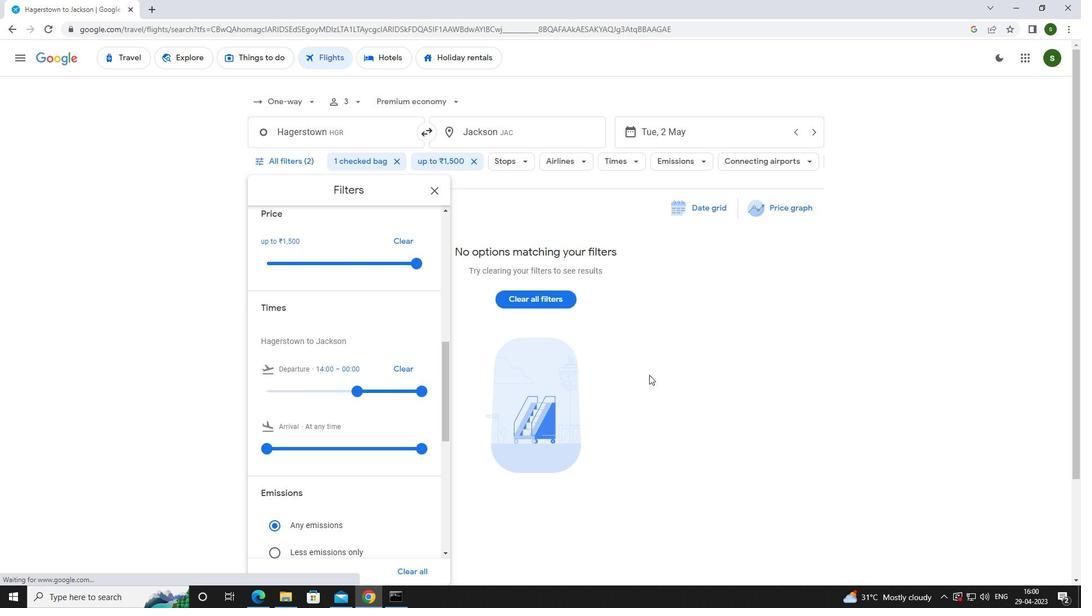 
Action: Mouse pressed left at (674, 358)
Screenshot: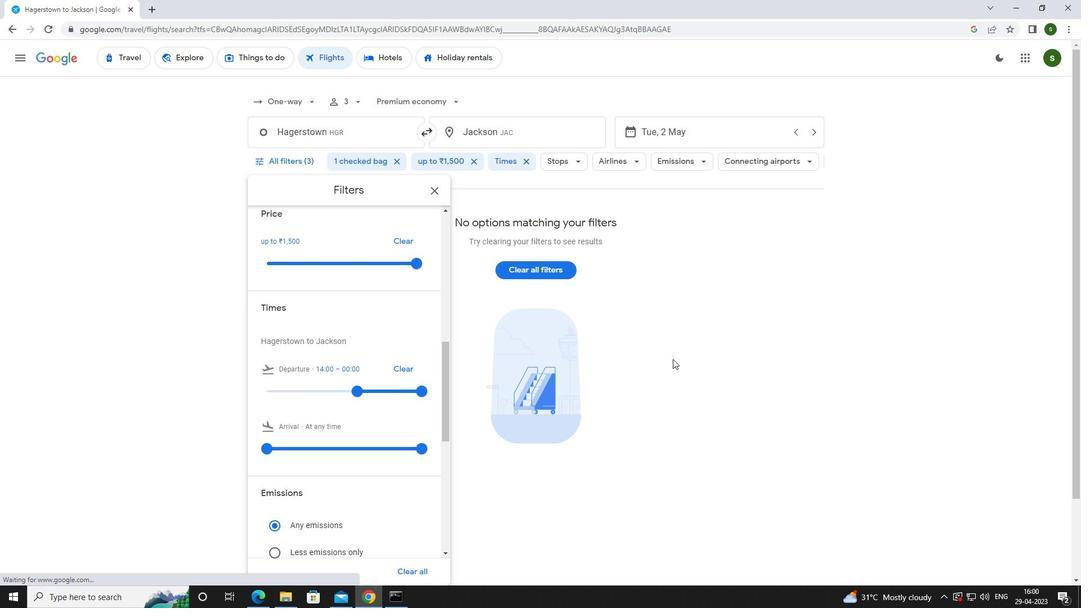 
